 Task: Open Card Equestrian Review in Board Diversity and Inclusion Training and Education to Workspace E-commerce Solutions and add a team member Softage.2@softage.net, a label Purple, a checklist Skateboarding, an attachment from your google drive, a color Purple and finally, add a card description 'Conduct customer research for new customer feedback program' and a comment 'This task presents an opportunity to demonstrate our problem-solving skills, finding creative solutions to complex challenges.'. Add a start date 'Jan 02, 1900' with a due date 'Jan 09, 1900'
Action: Key pressed <Key.shift>SOFTAGE.<Key.shift>@<Key.backspace>2<Key.shift>@SOFTAGE.NET<Key.space>
Screenshot: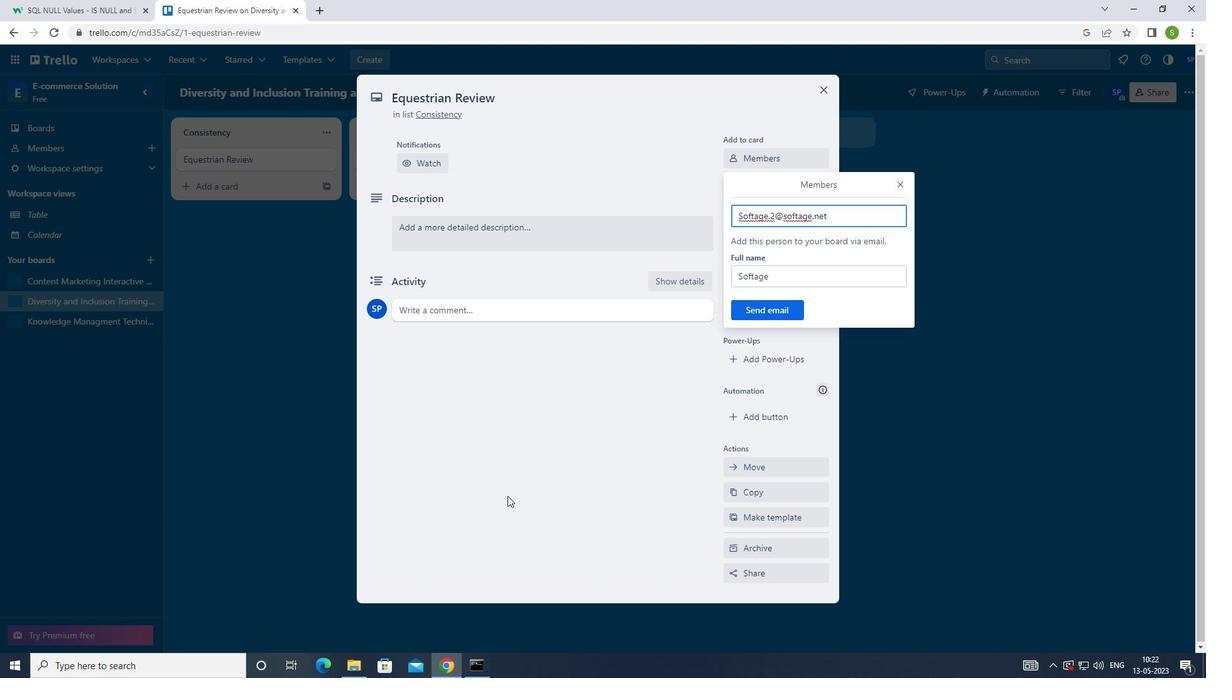 
Action: Mouse moved to (778, 314)
Screenshot: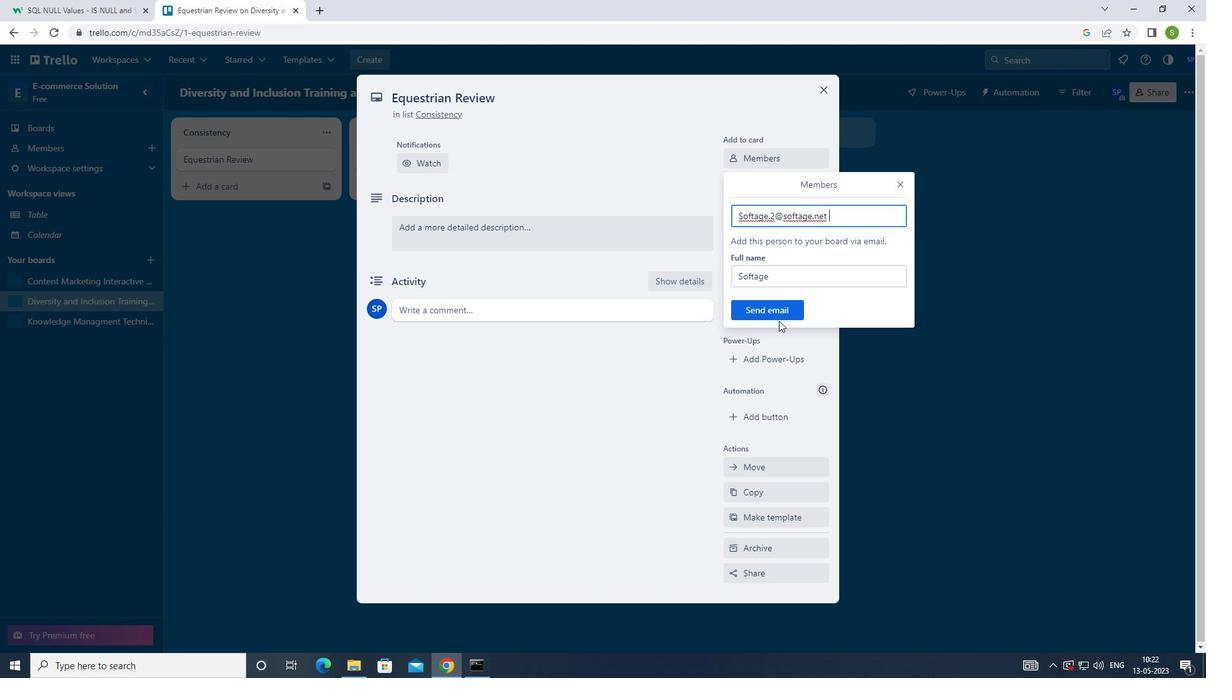 
Action: Mouse pressed left at (778, 314)
Screenshot: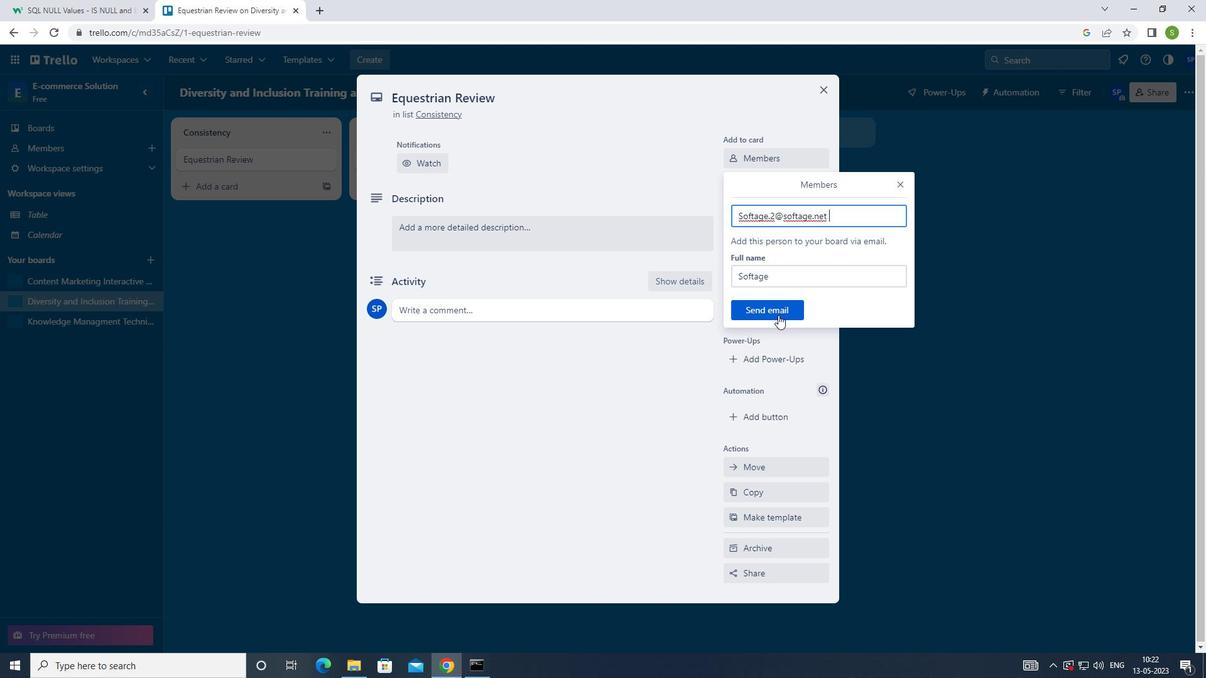 
Action: Mouse moved to (755, 223)
Screenshot: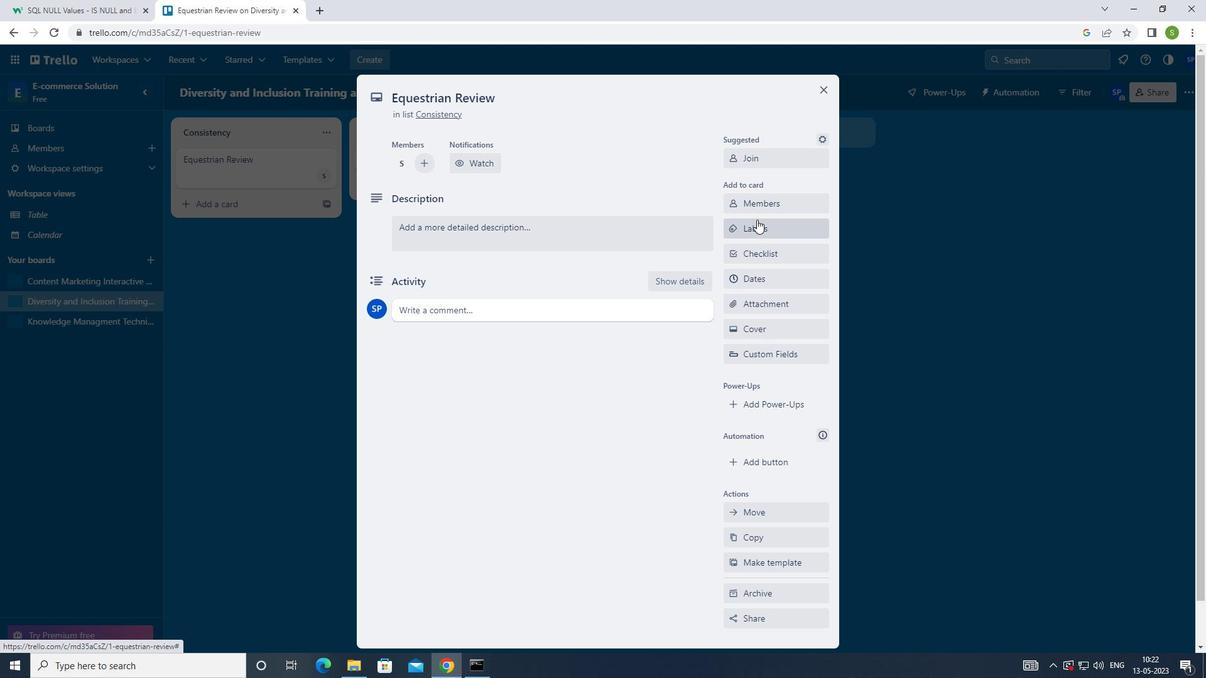 
Action: Mouse pressed left at (755, 223)
Screenshot: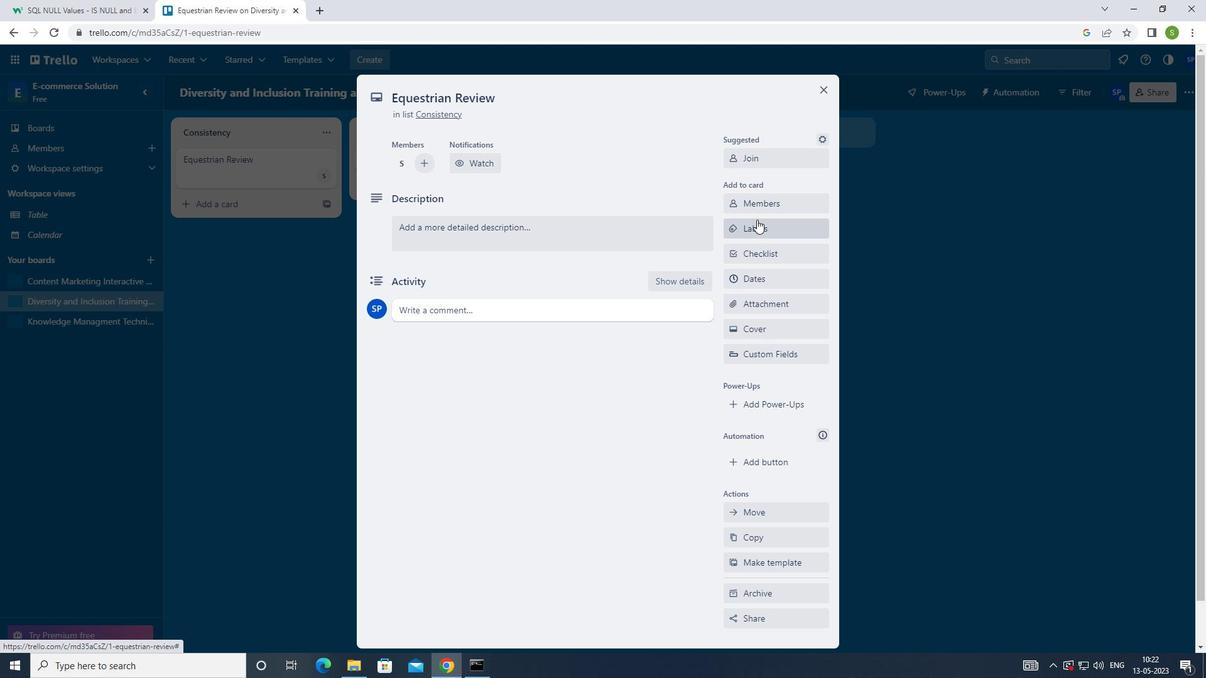 
Action: Mouse moved to (737, 423)
Screenshot: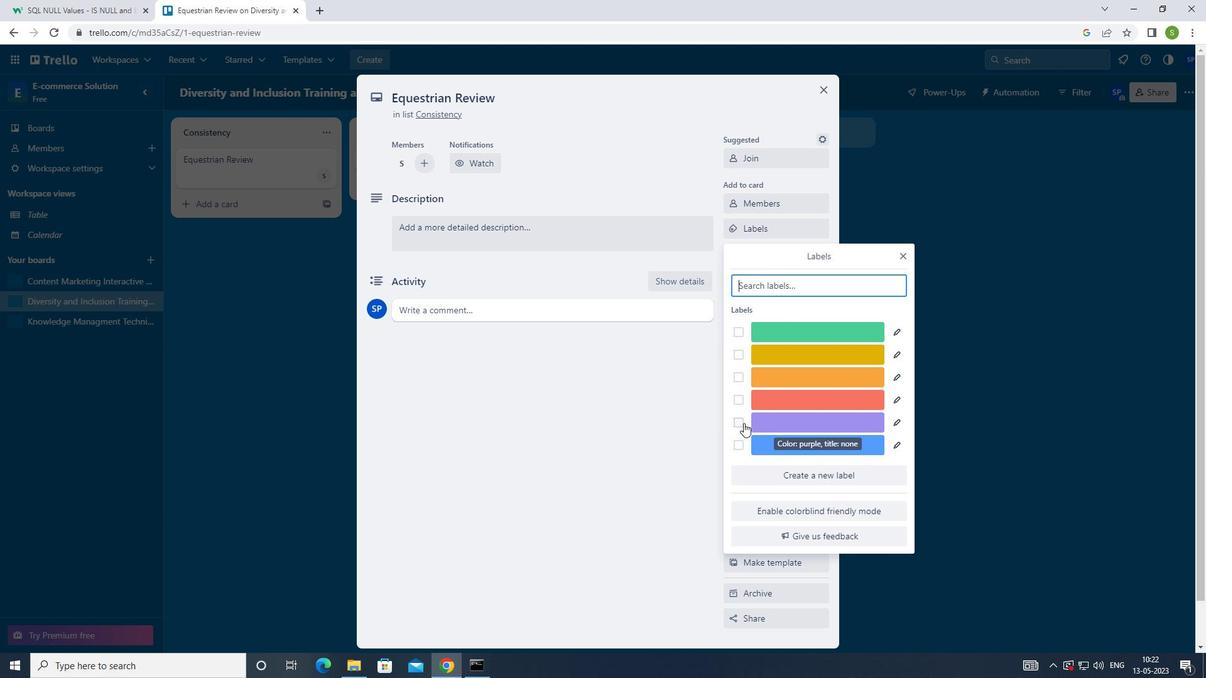 
Action: Mouse pressed left at (737, 423)
Screenshot: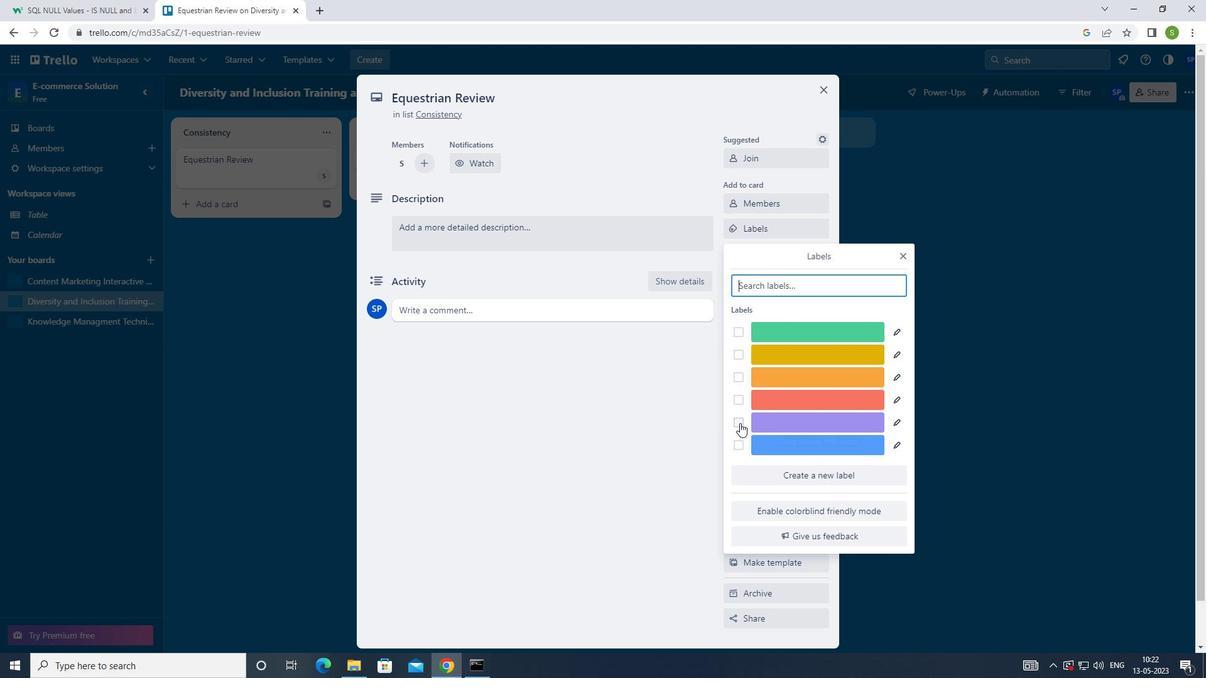 
Action: Mouse moved to (903, 253)
Screenshot: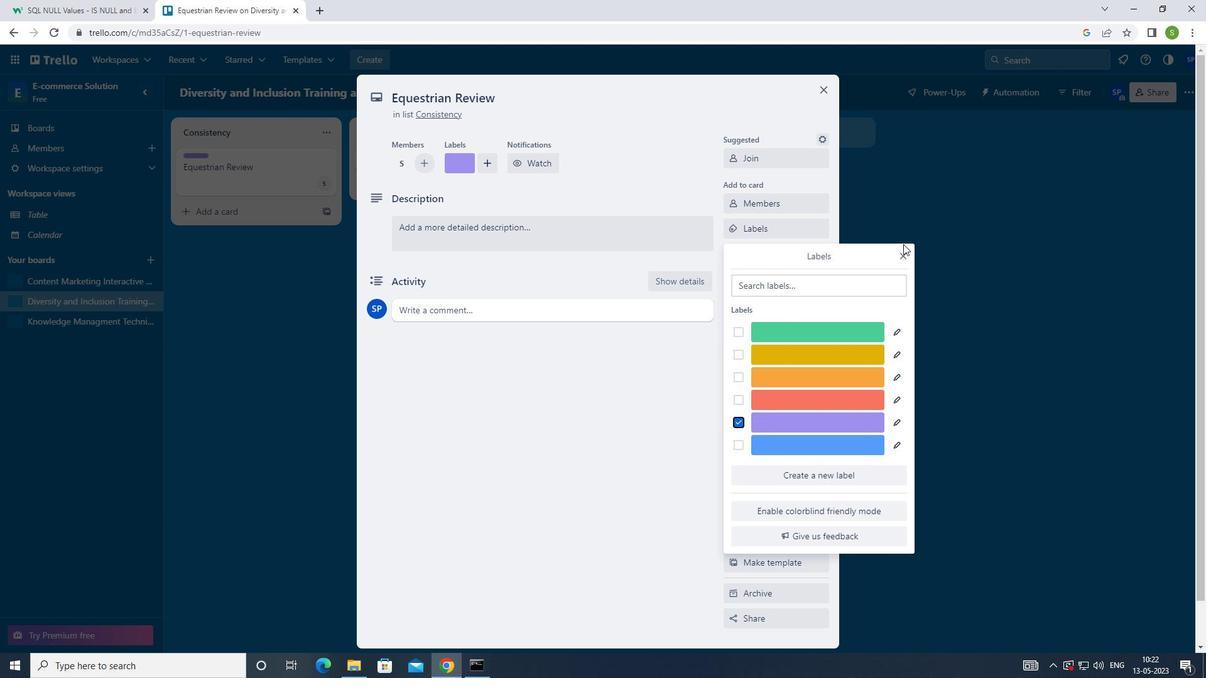 
Action: Mouse pressed left at (903, 253)
Screenshot: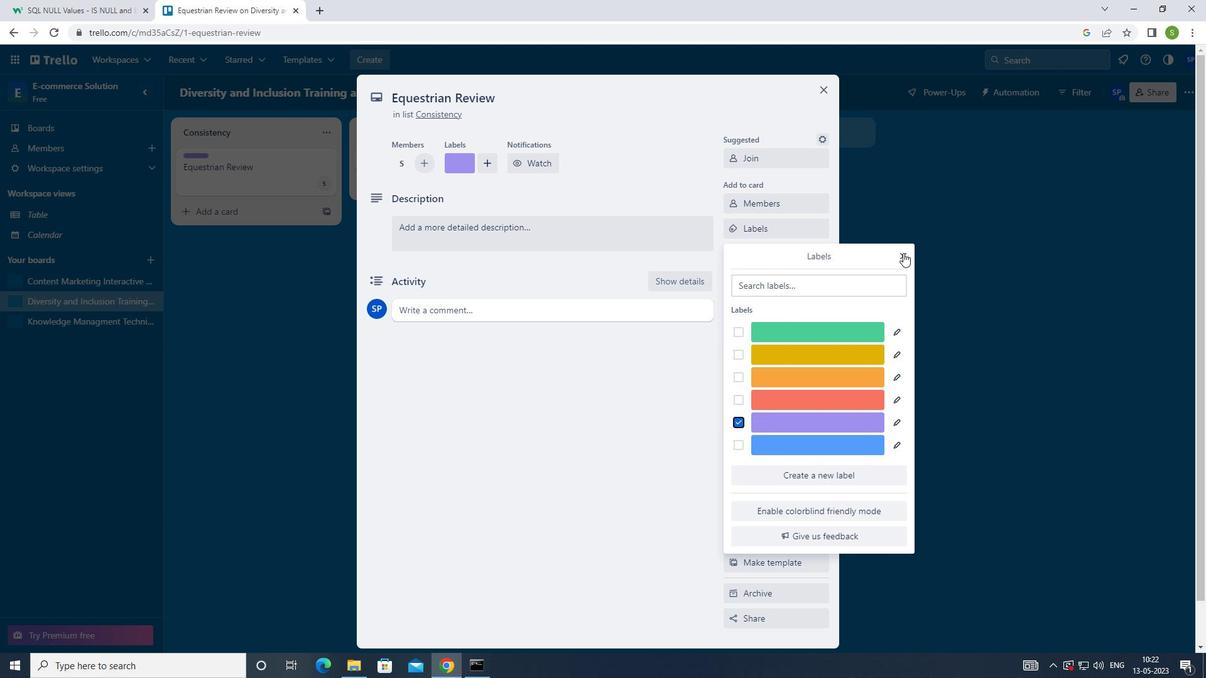
Action: Mouse moved to (787, 252)
Screenshot: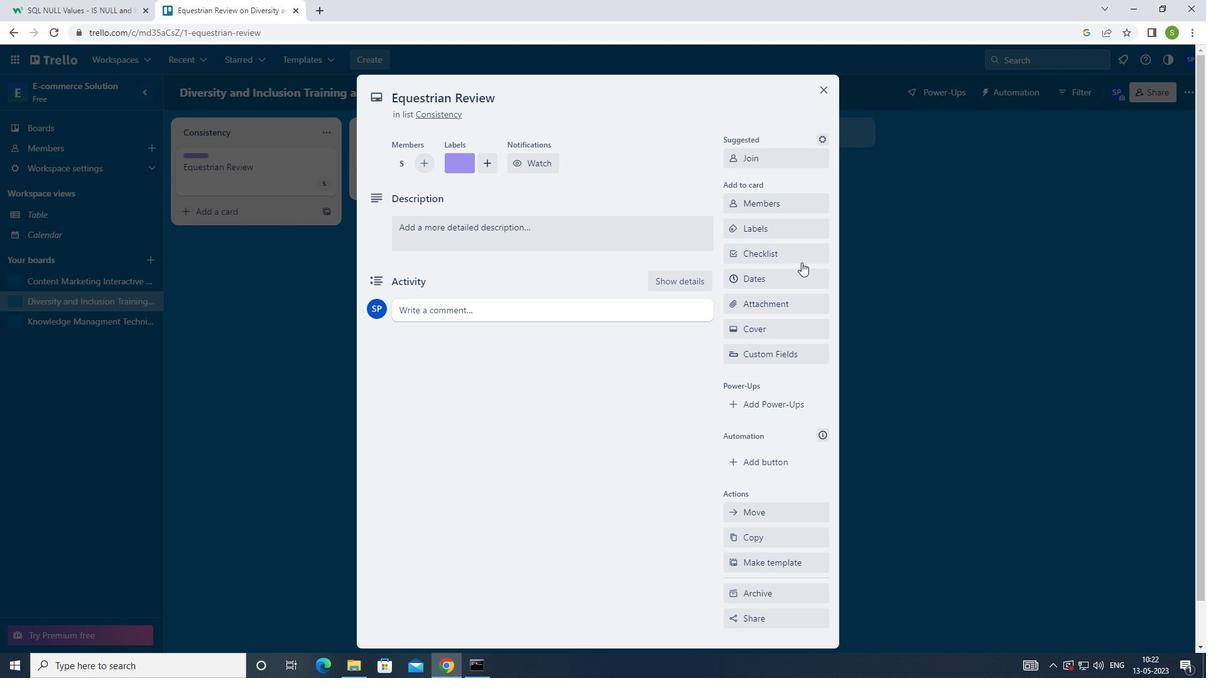 
Action: Mouse pressed left at (787, 252)
Screenshot: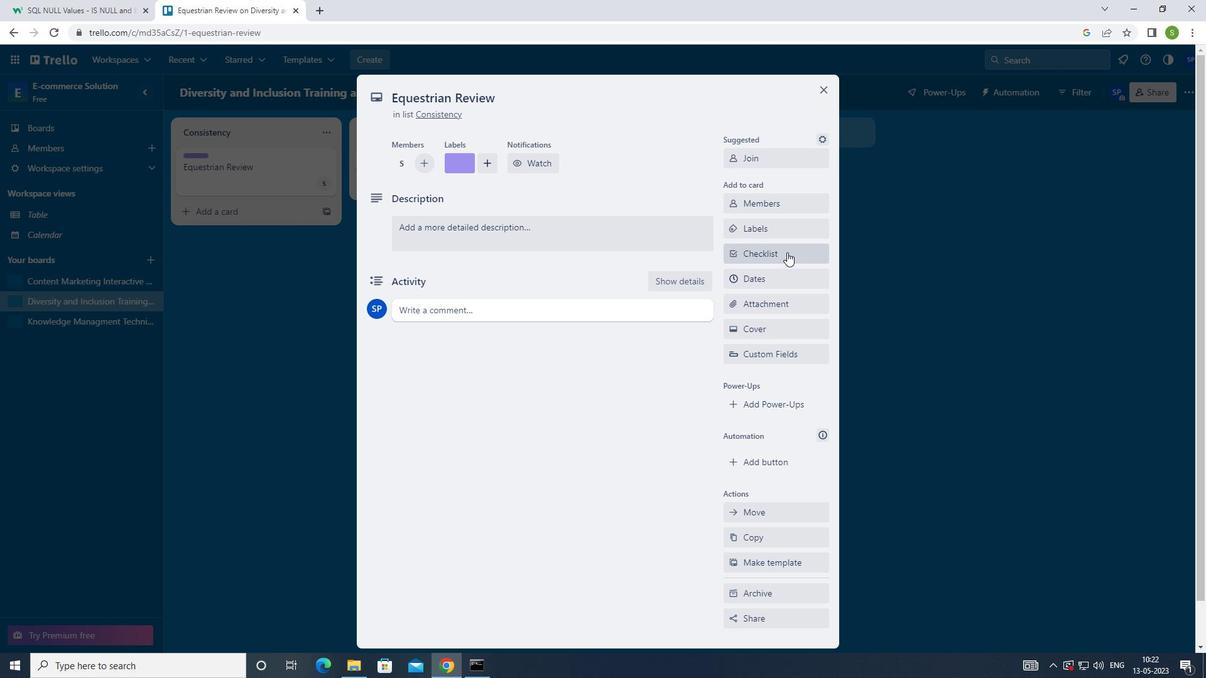 
Action: Mouse moved to (945, 260)
Screenshot: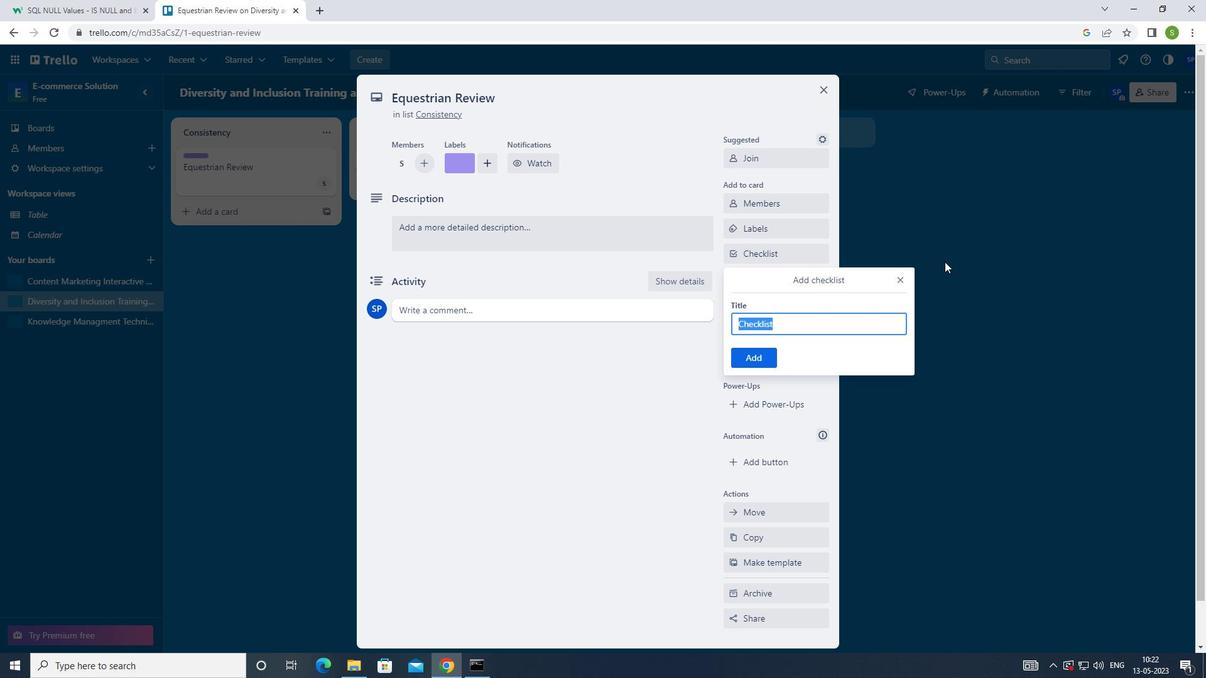 
Action: Key pressed <Key.shift>STA<Key.backspace><Key.backspace>KATEBOARDING
Screenshot: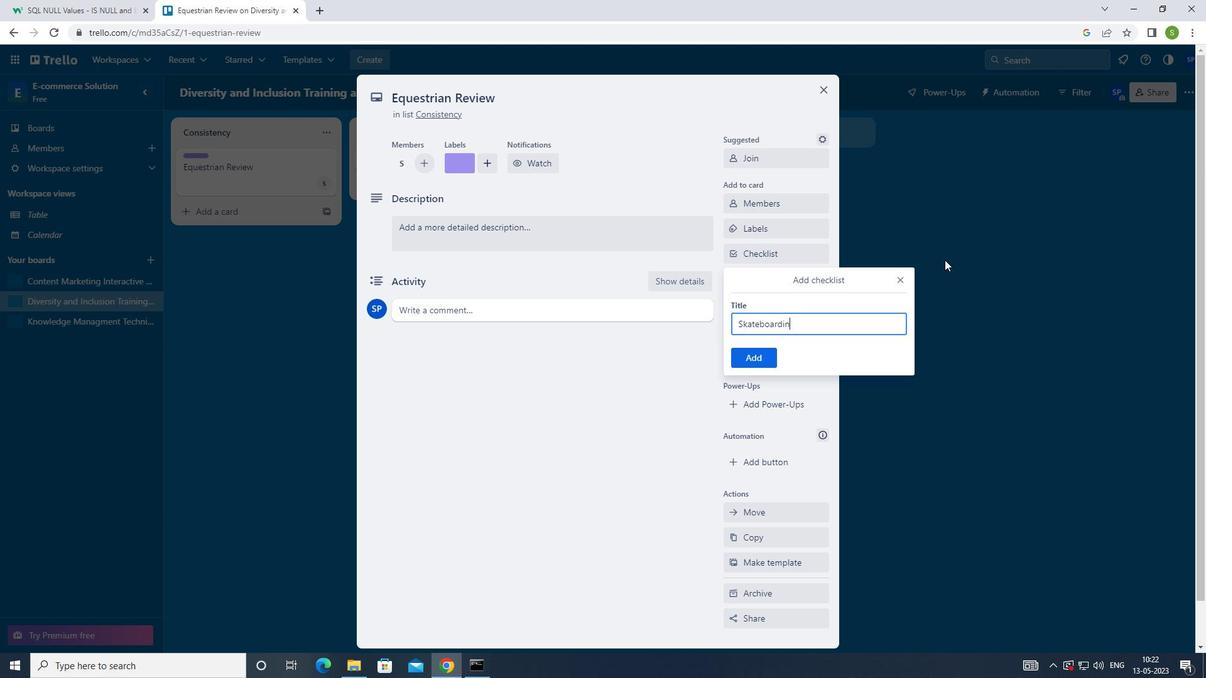 
Action: Mouse moved to (770, 363)
Screenshot: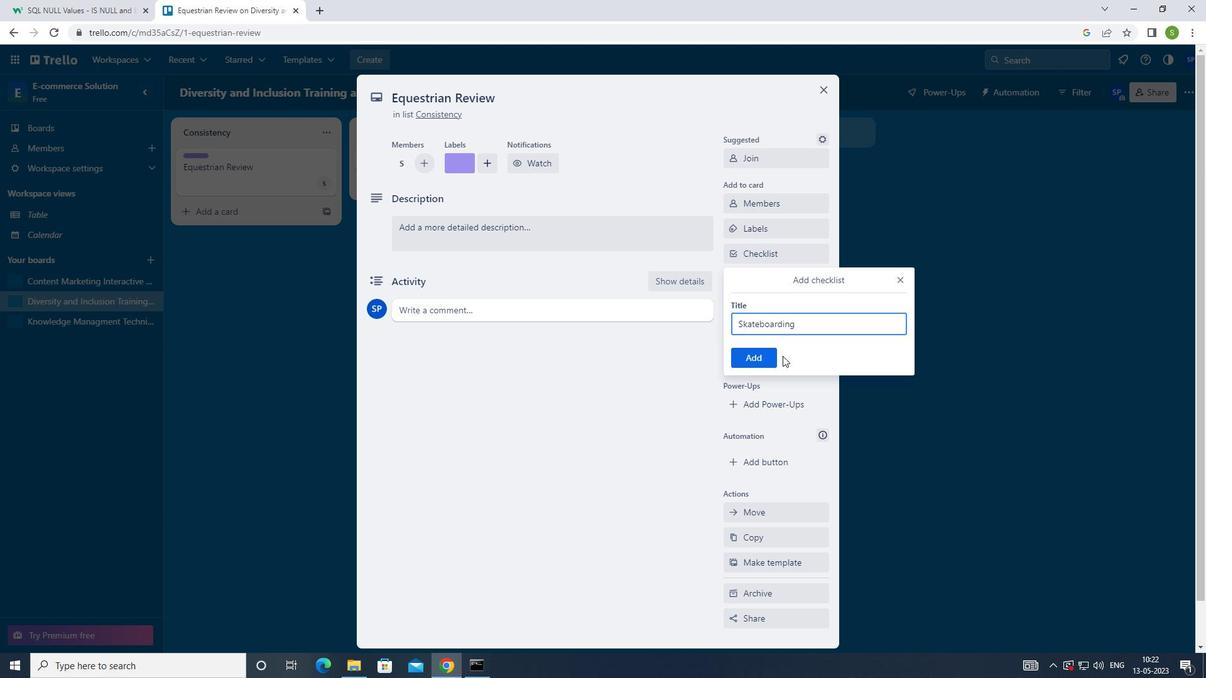 
Action: Mouse pressed left at (770, 363)
Screenshot: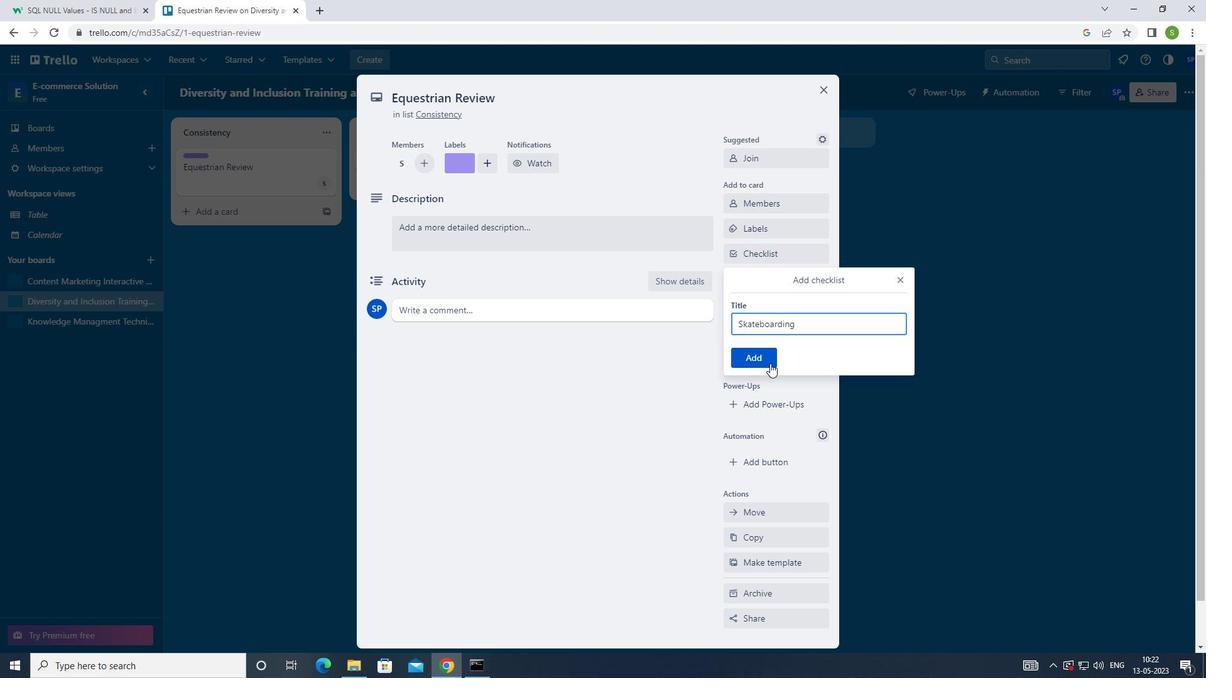 
Action: Mouse moved to (780, 305)
Screenshot: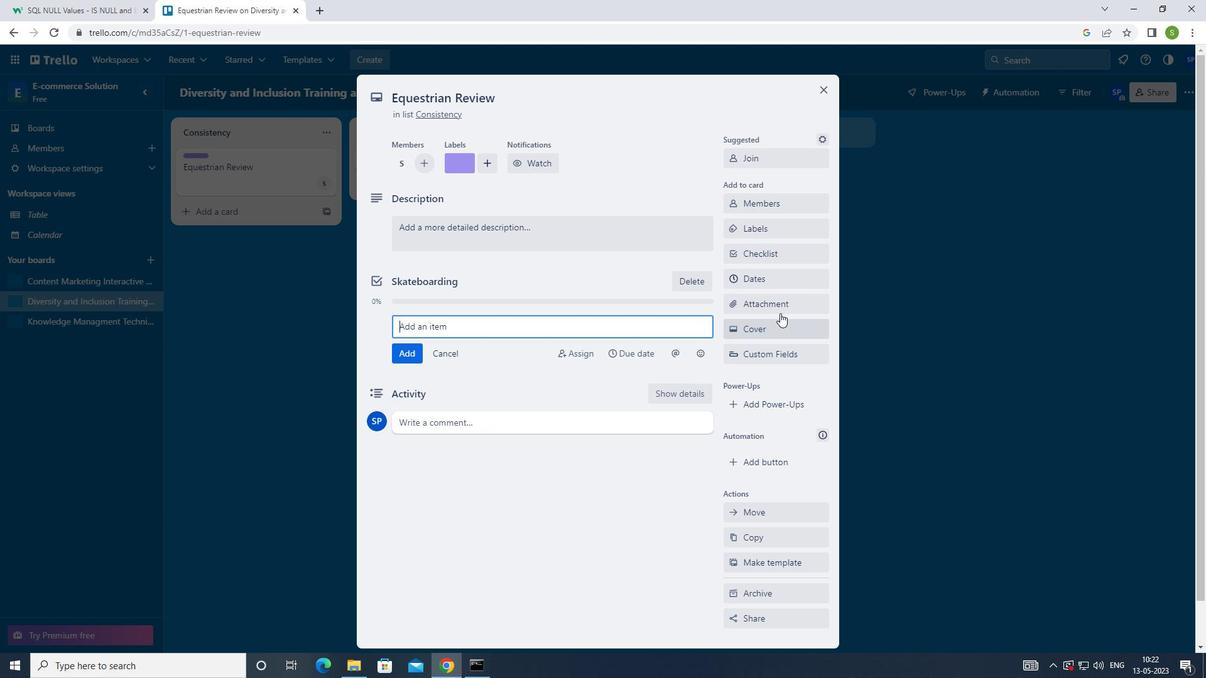 
Action: Mouse pressed left at (780, 305)
Screenshot: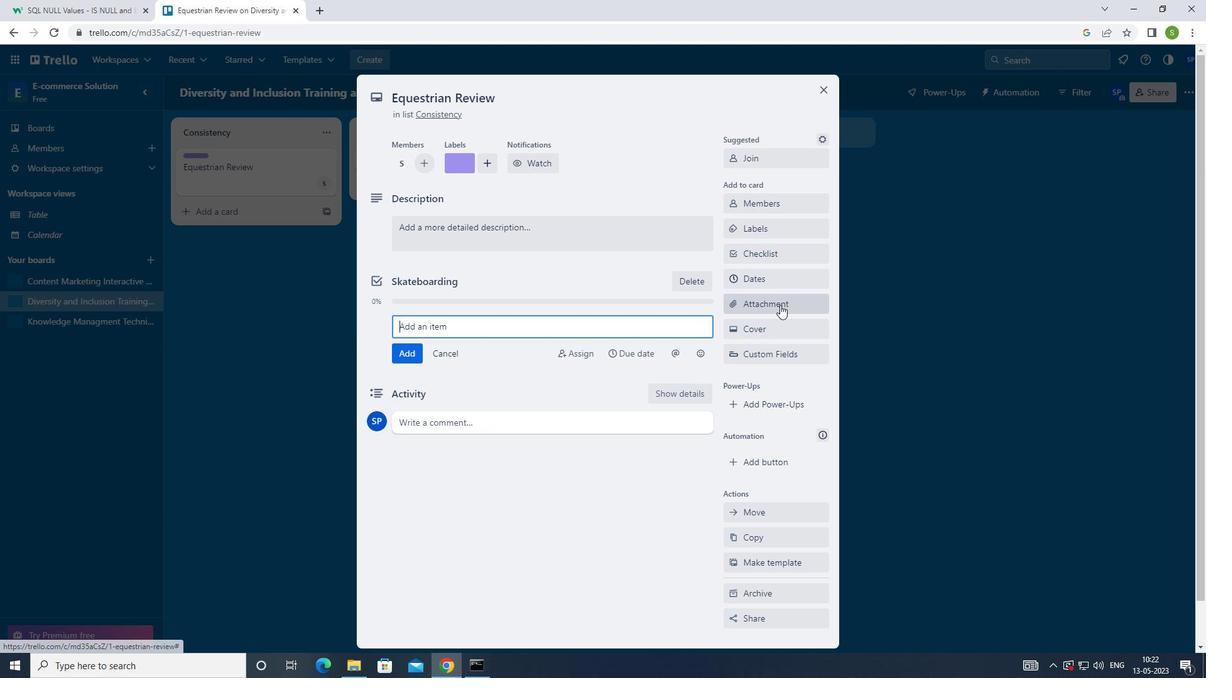 
Action: Mouse moved to (758, 400)
Screenshot: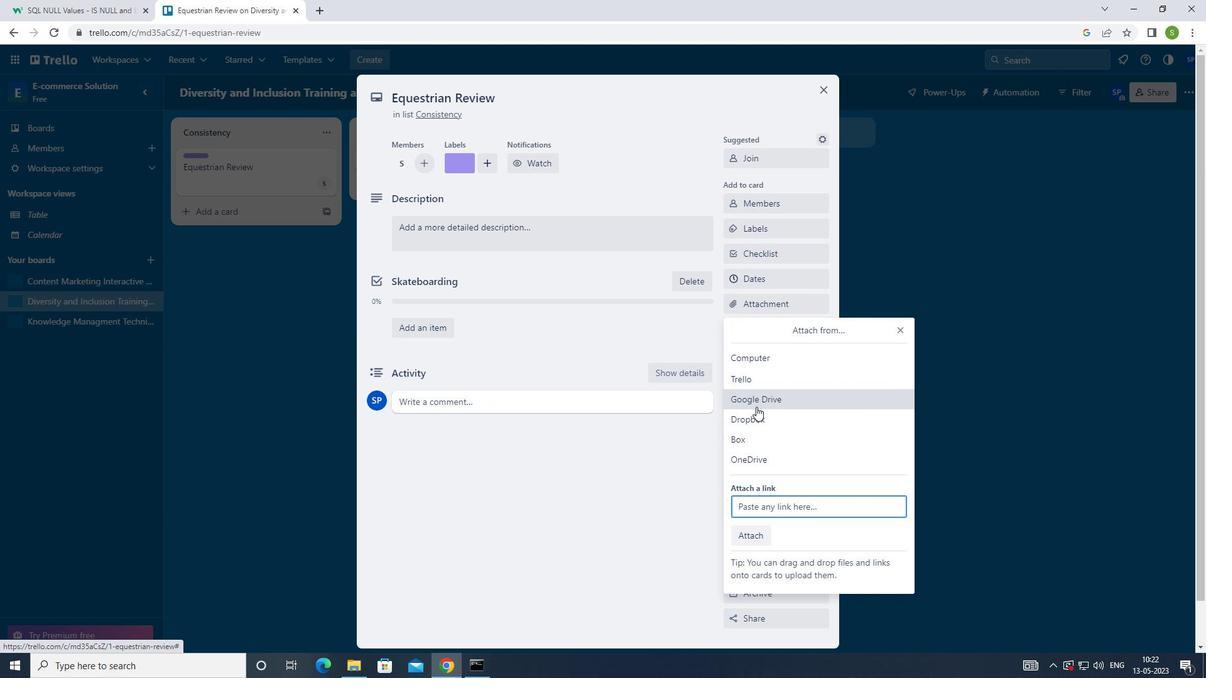 
Action: Mouse pressed left at (758, 400)
Screenshot: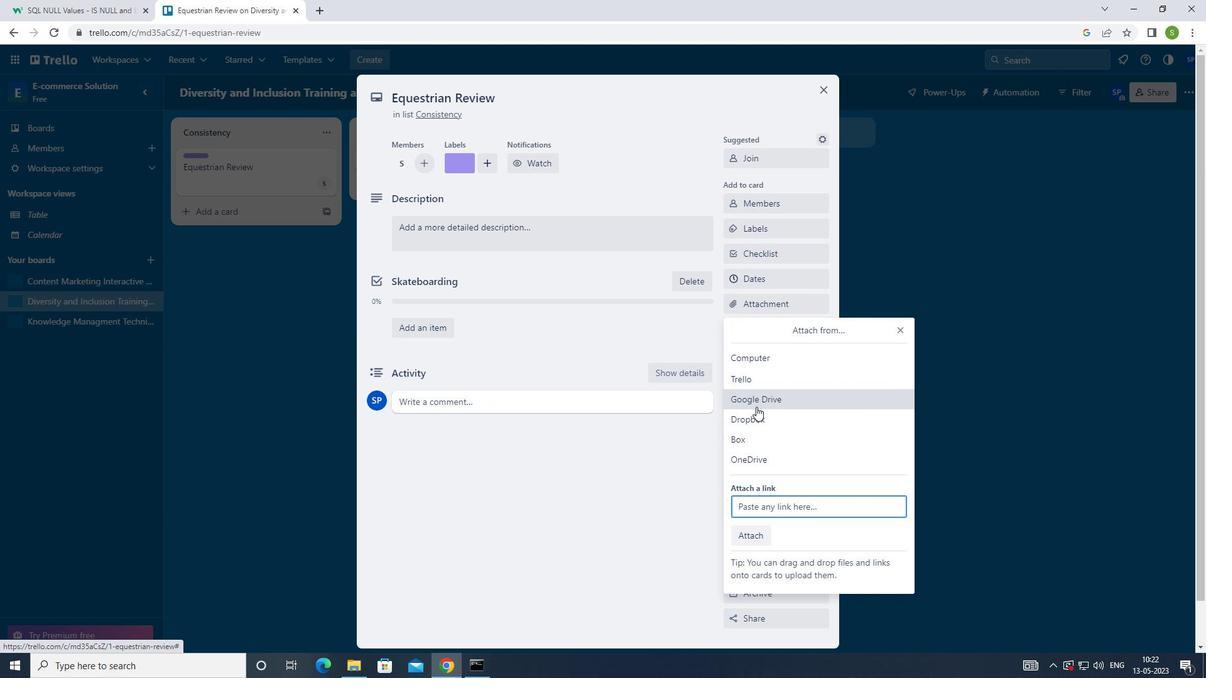 
Action: Mouse moved to (365, 299)
Screenshot: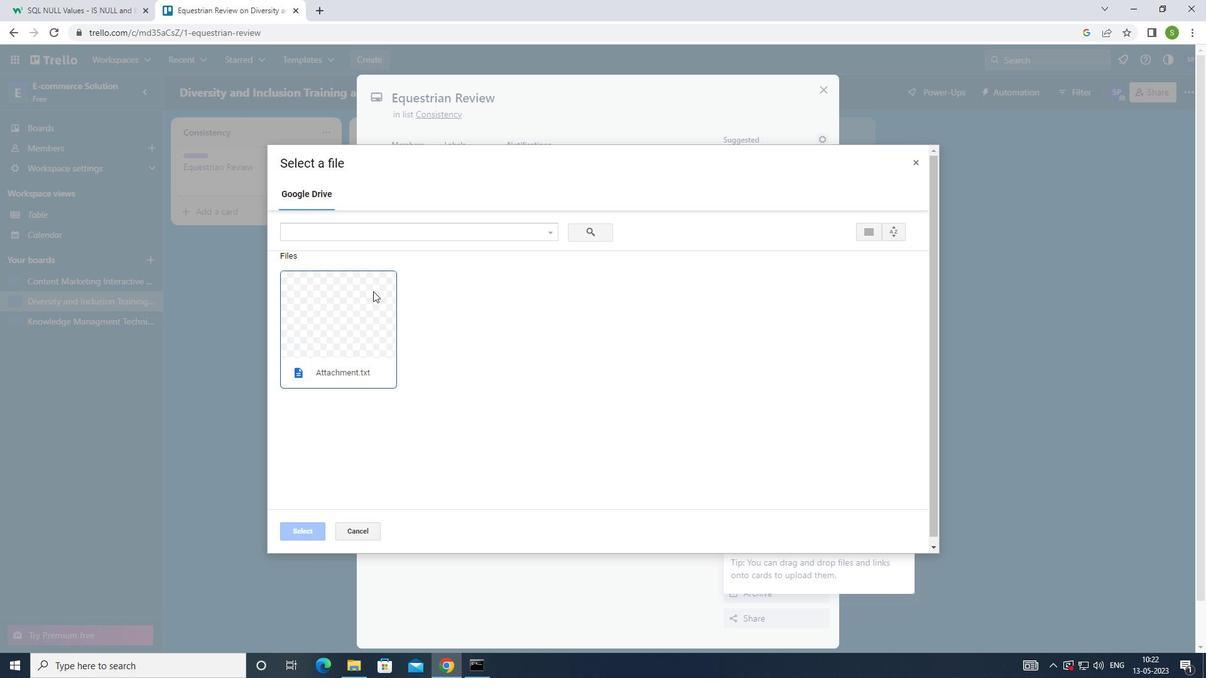 
Action: Mouse pressed left at (365, 299)
Screenshot: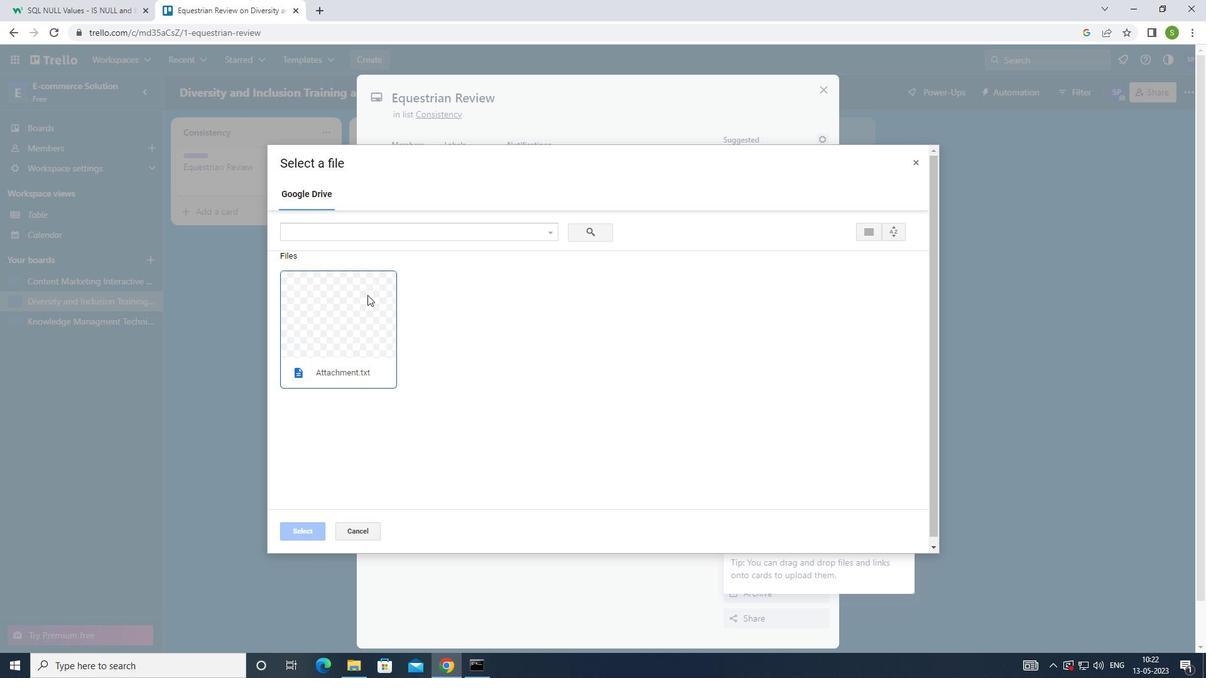 
Action: Mouse moved to (306, 532)
Screenshot: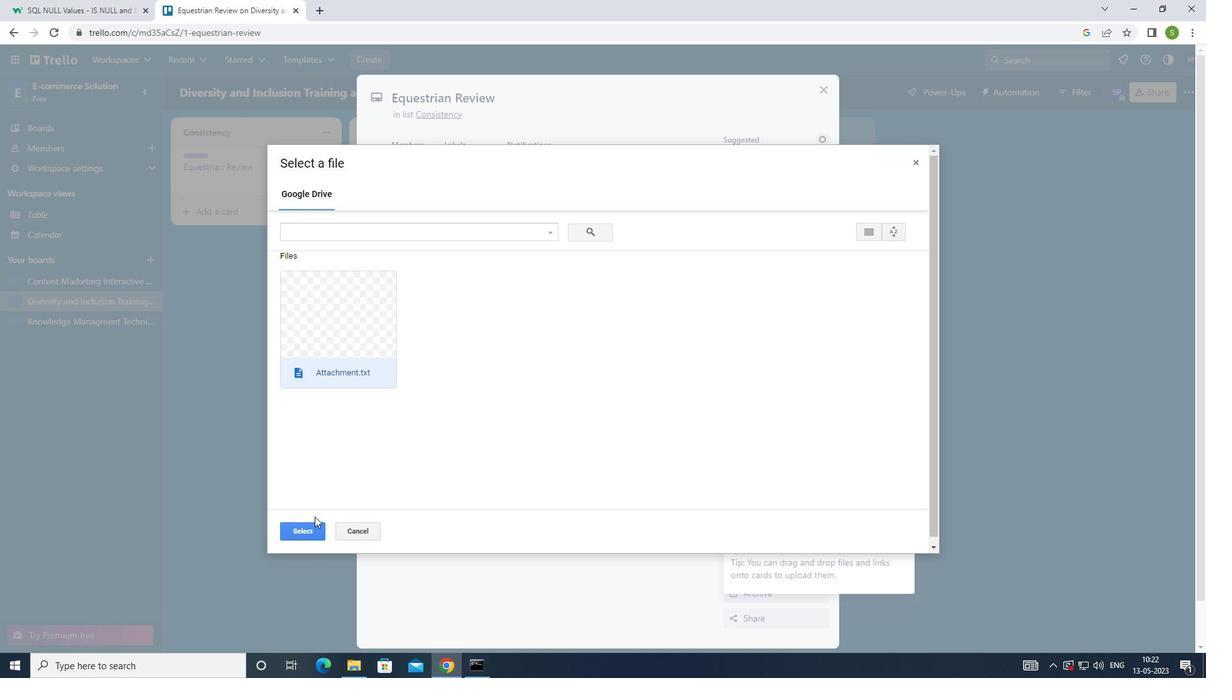 
Action: Mouse pressed left at (306, 532)
Screenshot: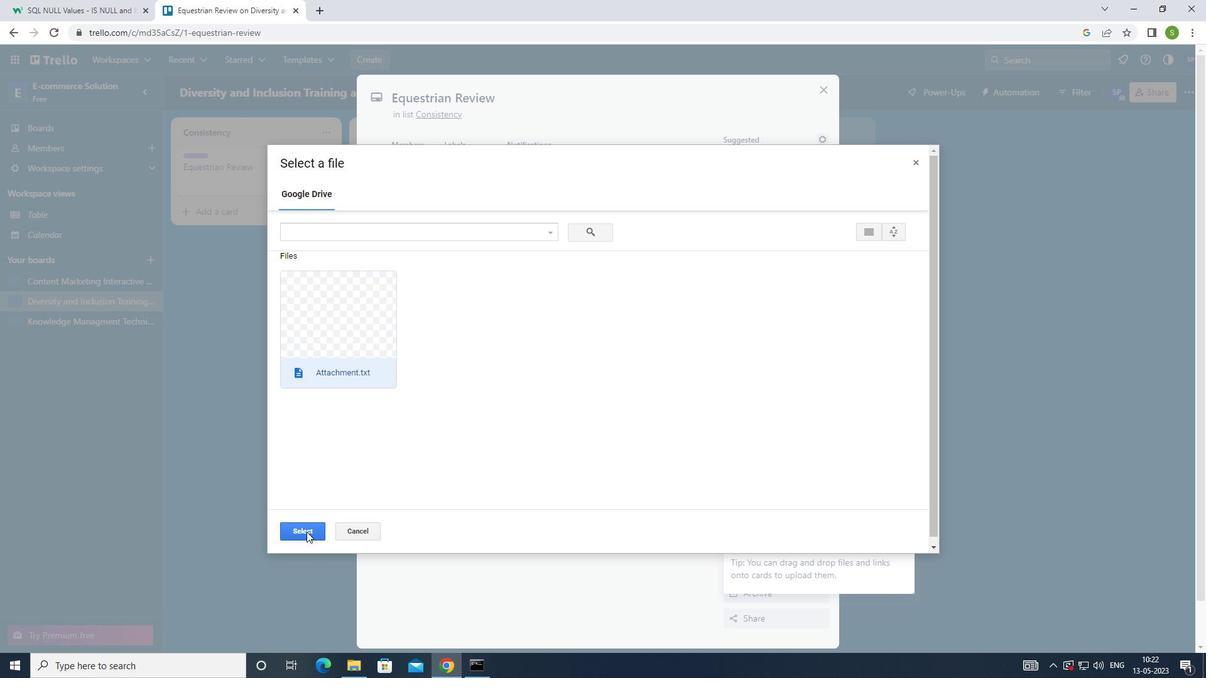 
Action: Mouse moved to (782, 324)
Screenshot: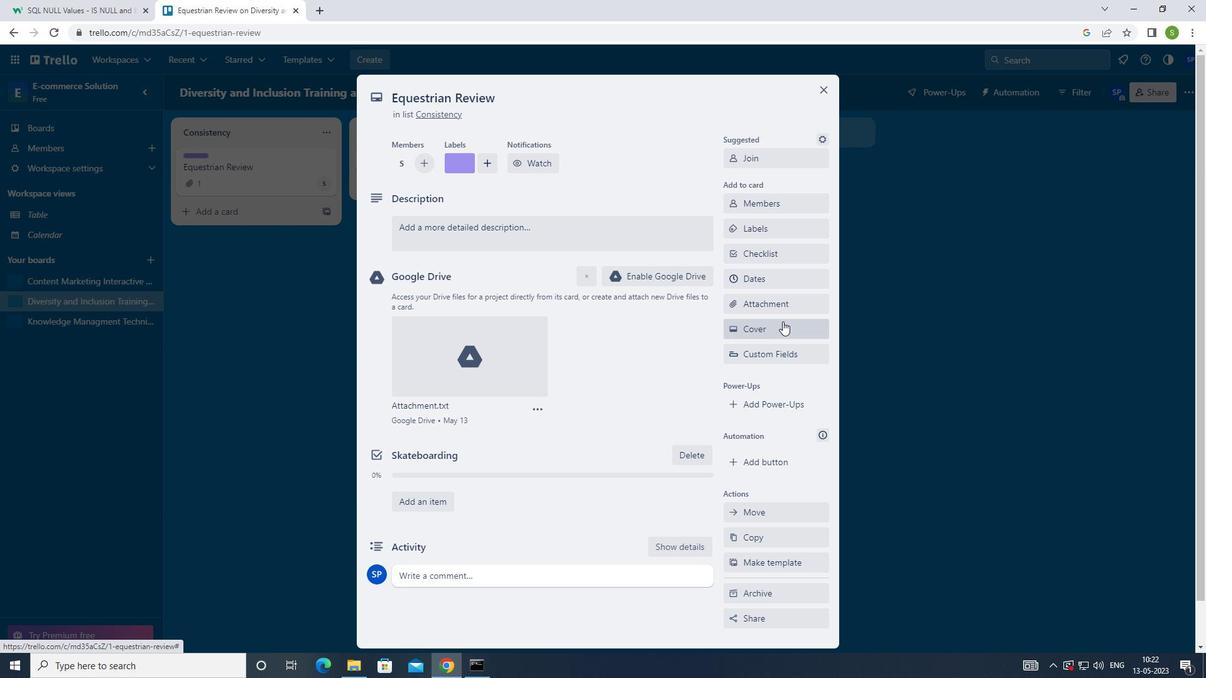 
Action: Mouse pressed left at (782, 324)
Screenshot: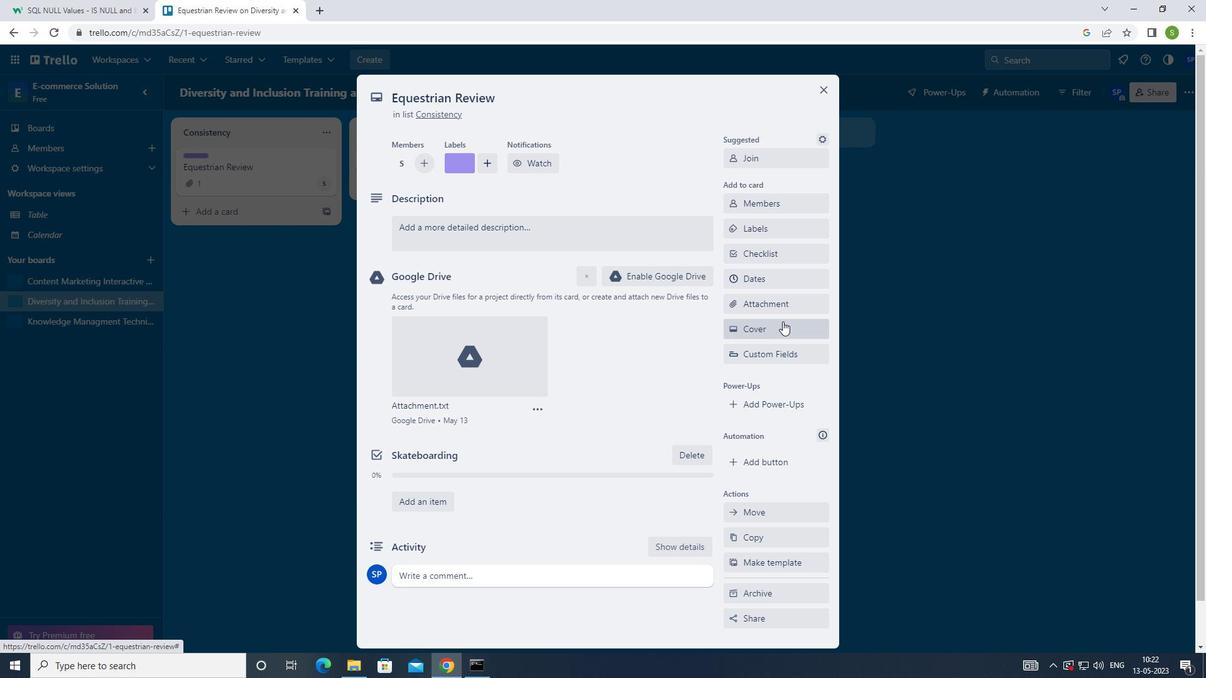 
Action: Mouse moved to (887, 395)
Screenshot: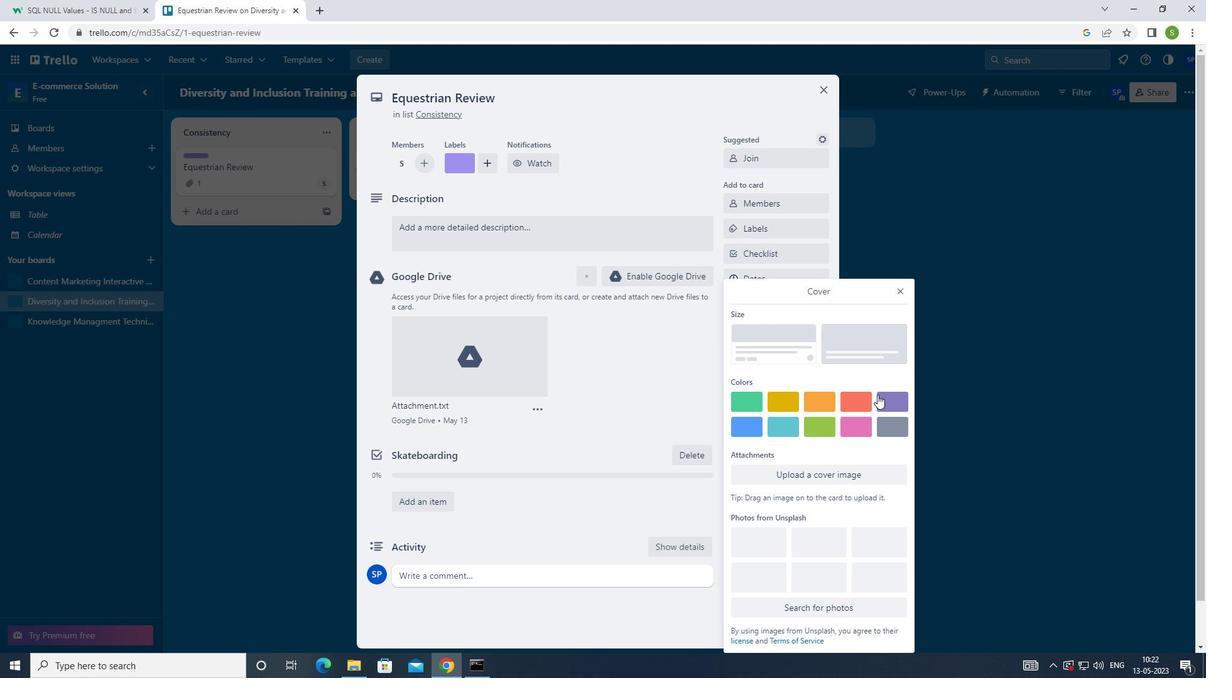 
Action: Mouse pressed left at (887, 395)
Screenshot: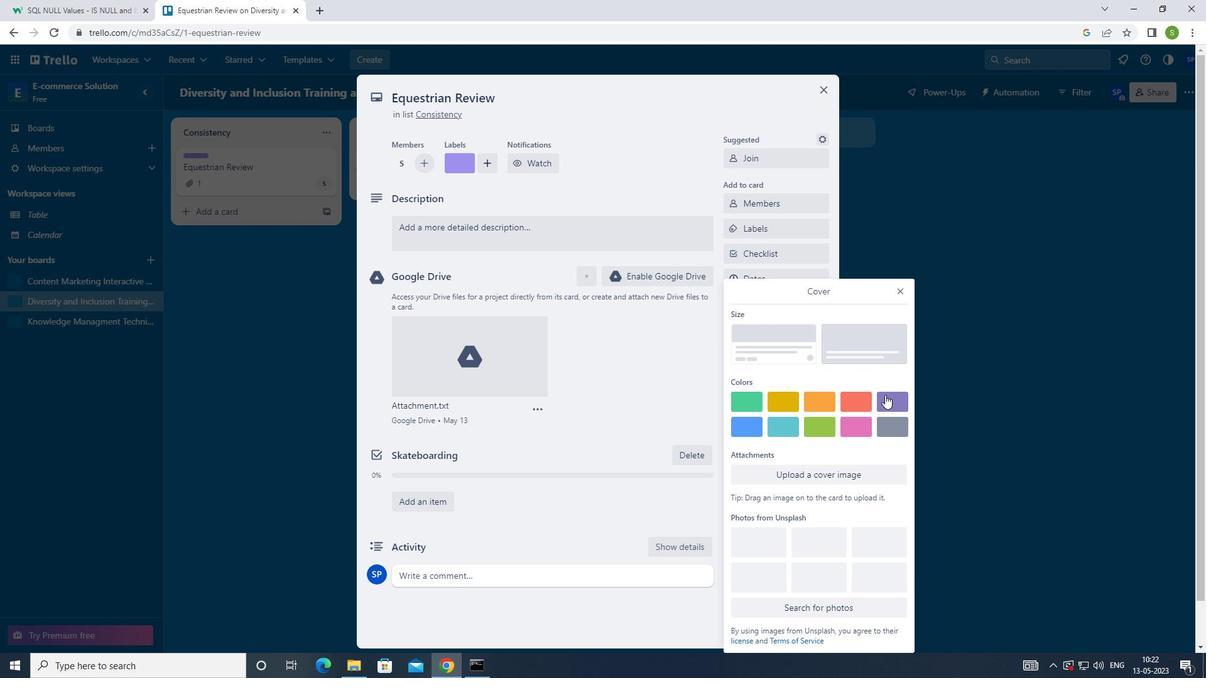 
Action: Mouse moved to (901, 263)
Screenshot: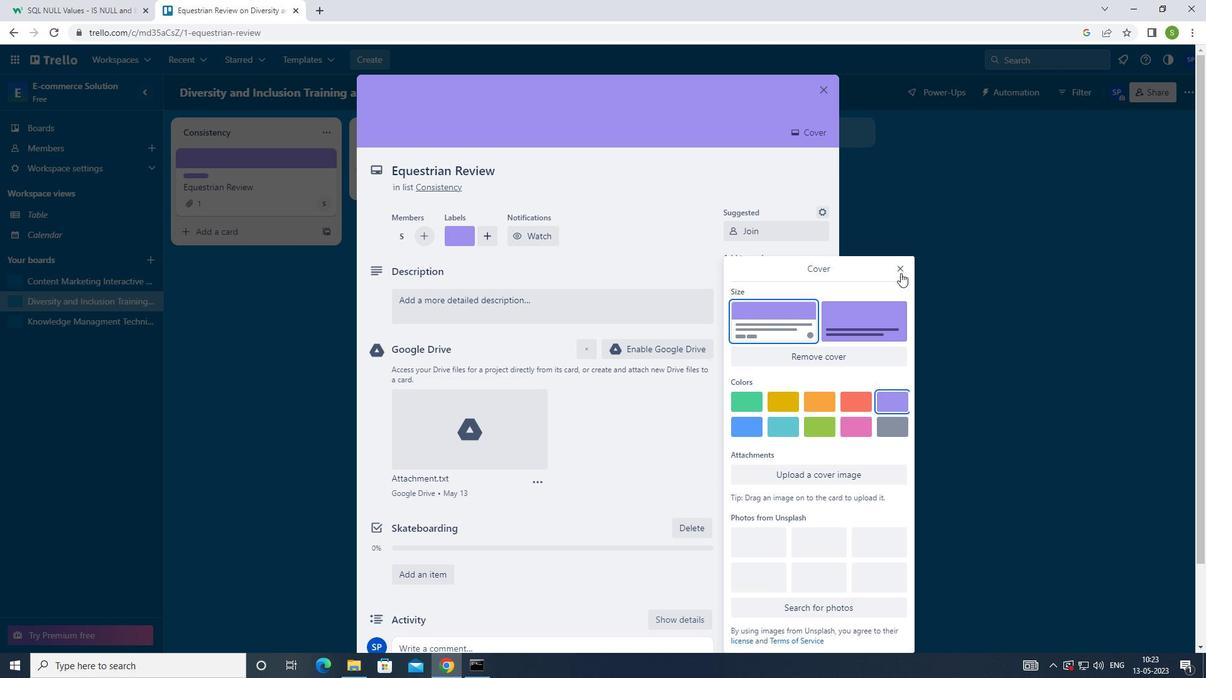 
Action: Mouse pressed left at (901, 263)
Screenshot: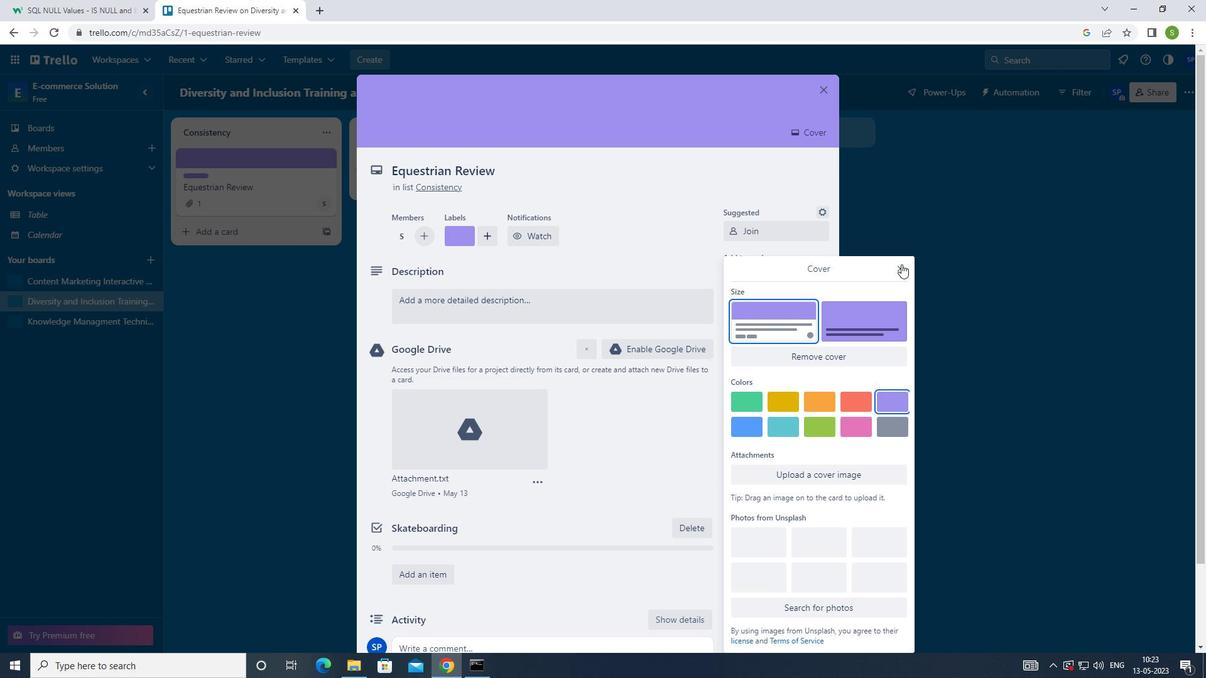 
Action: Mouse moved to (532, 307)
Screenshot: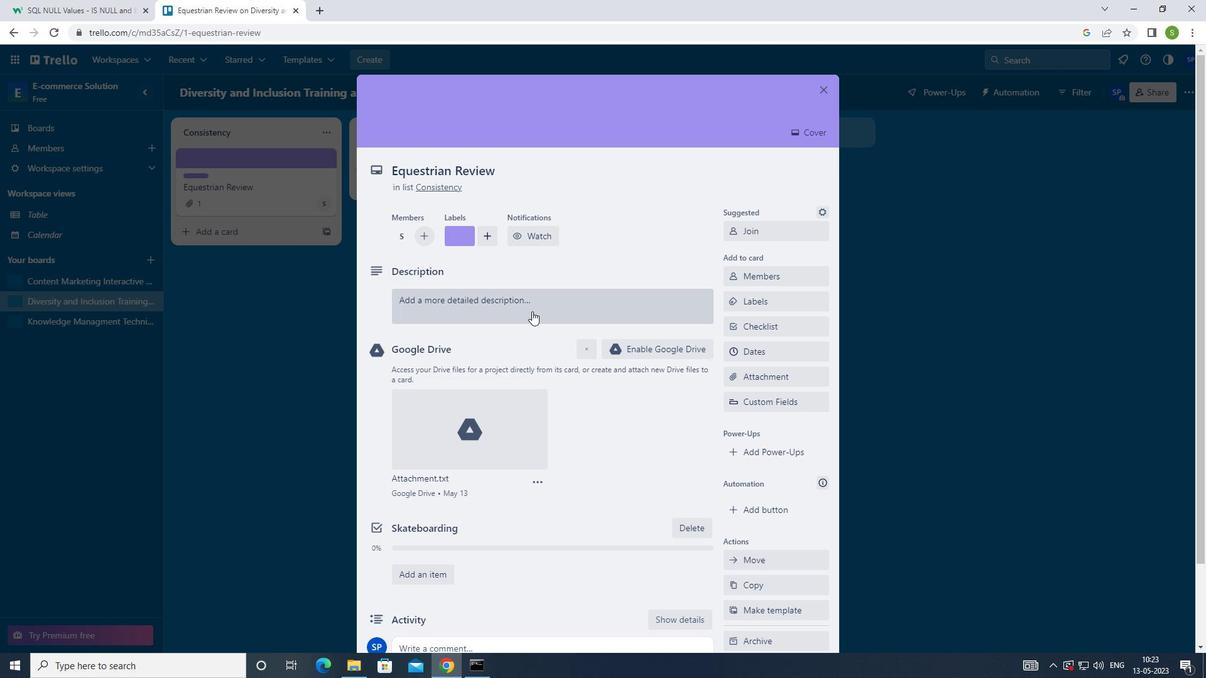
Action: Mouse pressed left at (532, 307)
Screenshot: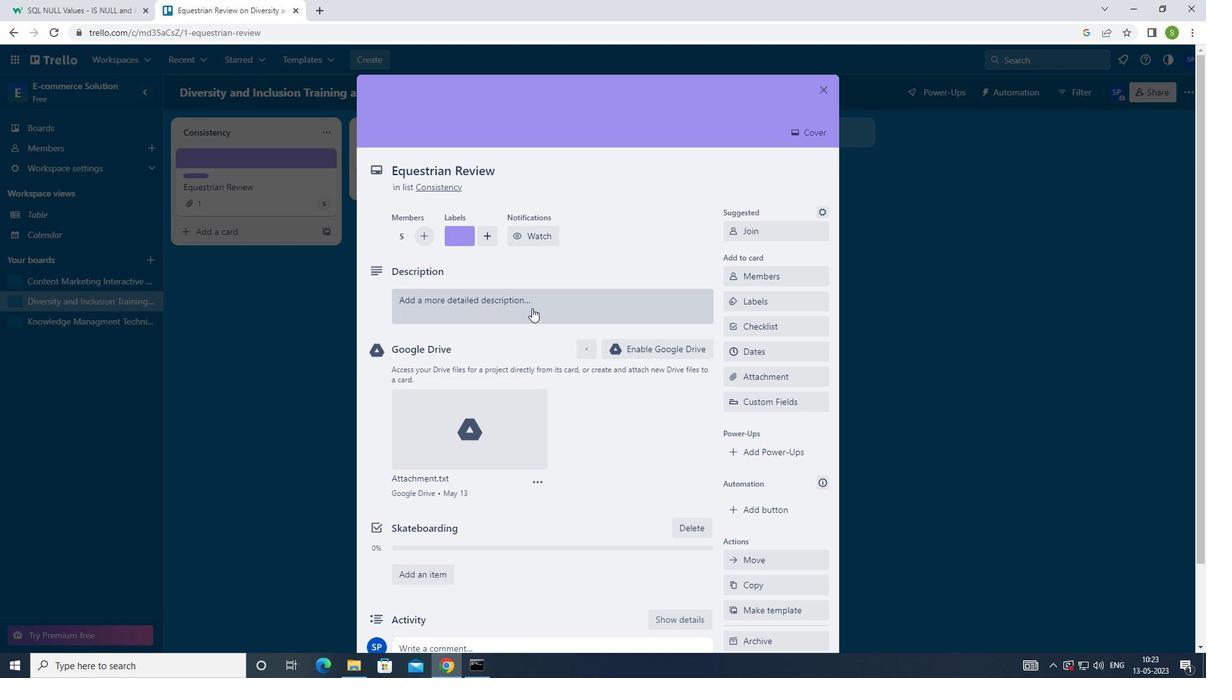 
Action: Mouse moved to (632, 271)
Screenshot: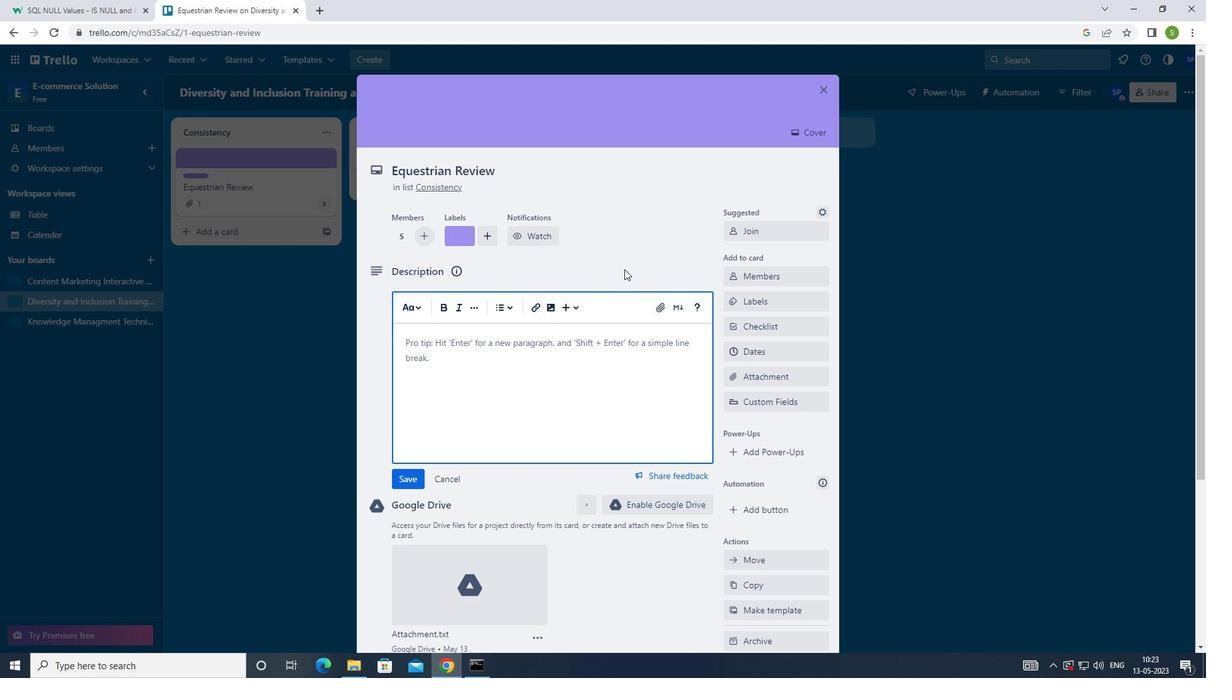 
Action: Key pressed <Key.shift><Key.shift><Key.shift><Key.shift><Key.shift><Key.shift><Key.shift><Key.shift><Key.shift><Key.shift><Key.shift><Key.shift><Key.shift>CONDUCT<Key.space>A<Key.backspace>CUSTOMER<Key.space>RESEARCH<Key.space>FOR<Key.space>NEW<Key.space>CCUSTOMER<Key.space>FEEDBACK<Key.space>PROGE<Key.backspace>RAM<Key.left><Key.left><Key.left><Key.left><Key.left><Key.left><Key.left><Key.left><Key.left><Key.left><Key.left><Key.left><Key.left><Key.left><Key.left><Key.left><Key.left><Key.left><Key.left><Key.left><Key.left><Key.left><Key.left><Key.left><Key.left><Key.backspace>
Screenshot: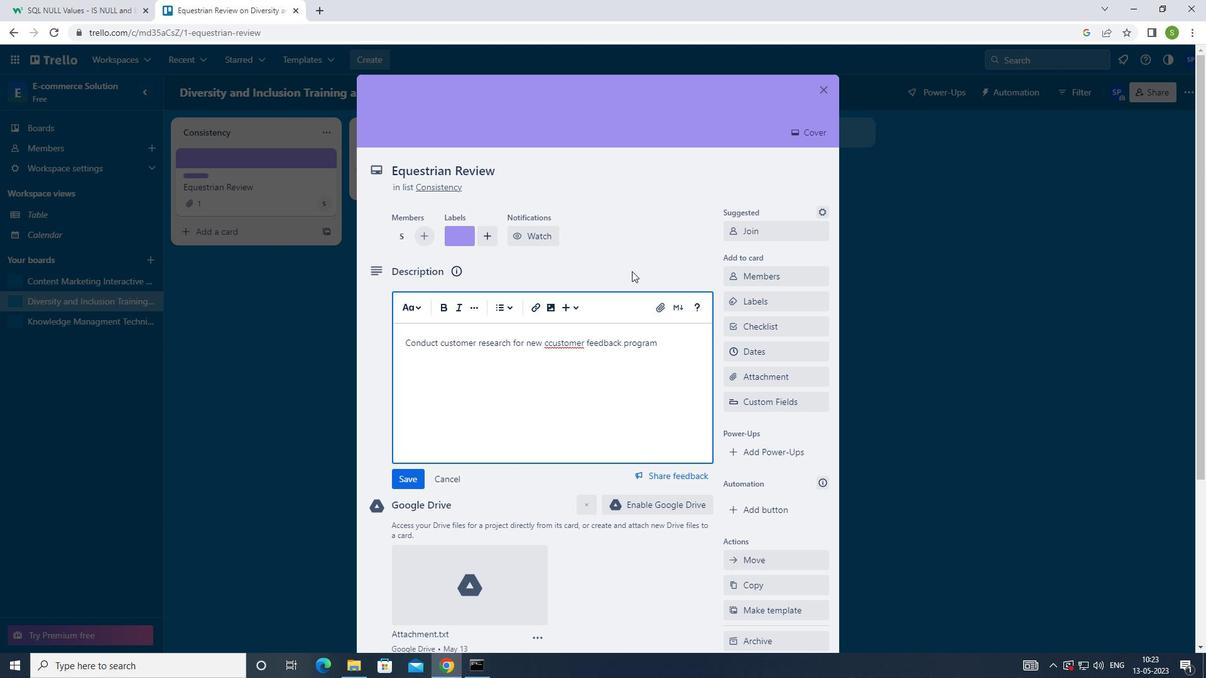 
Action: Mouse moved to (406, 482)
Screenshot: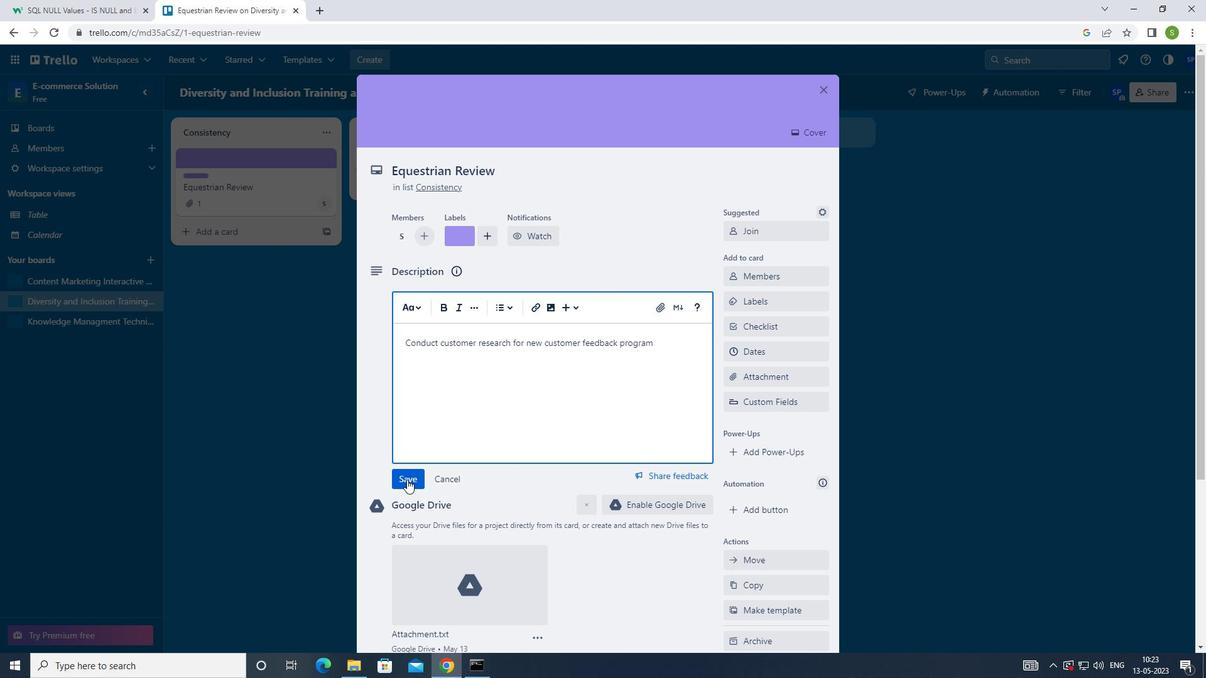 
Action: Mouse pressed left at (406, 482)
Screenshot: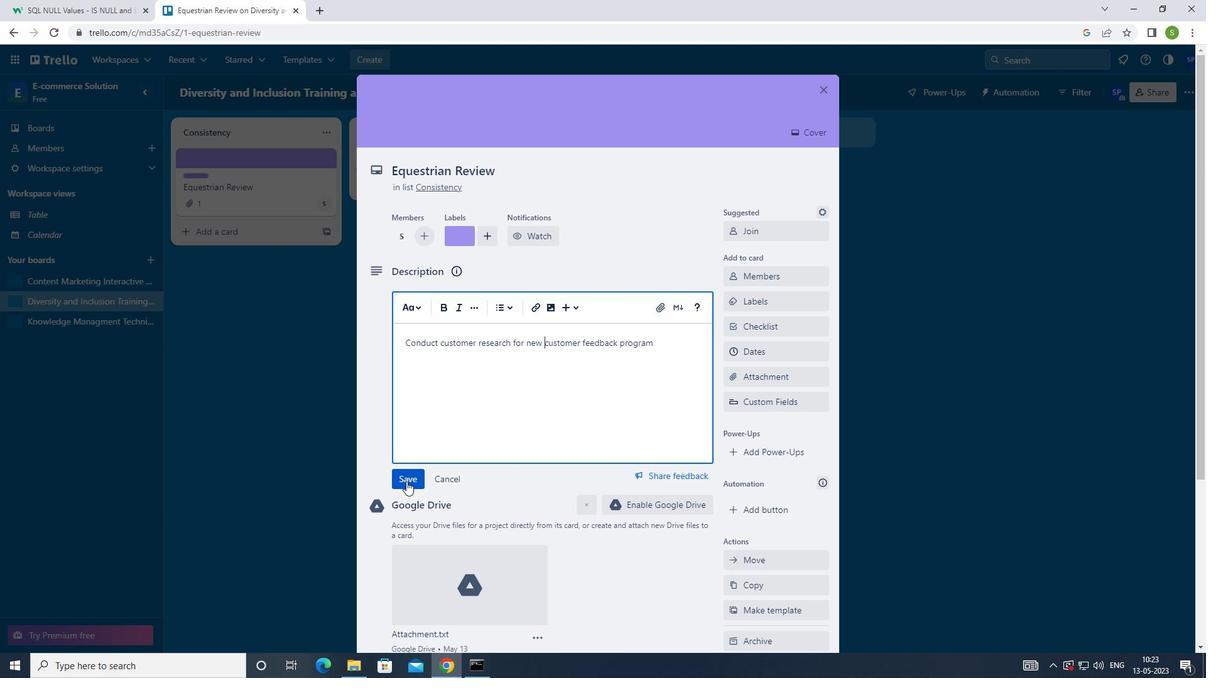 
Action: Mouse moved to (516, 455)
Screenshot: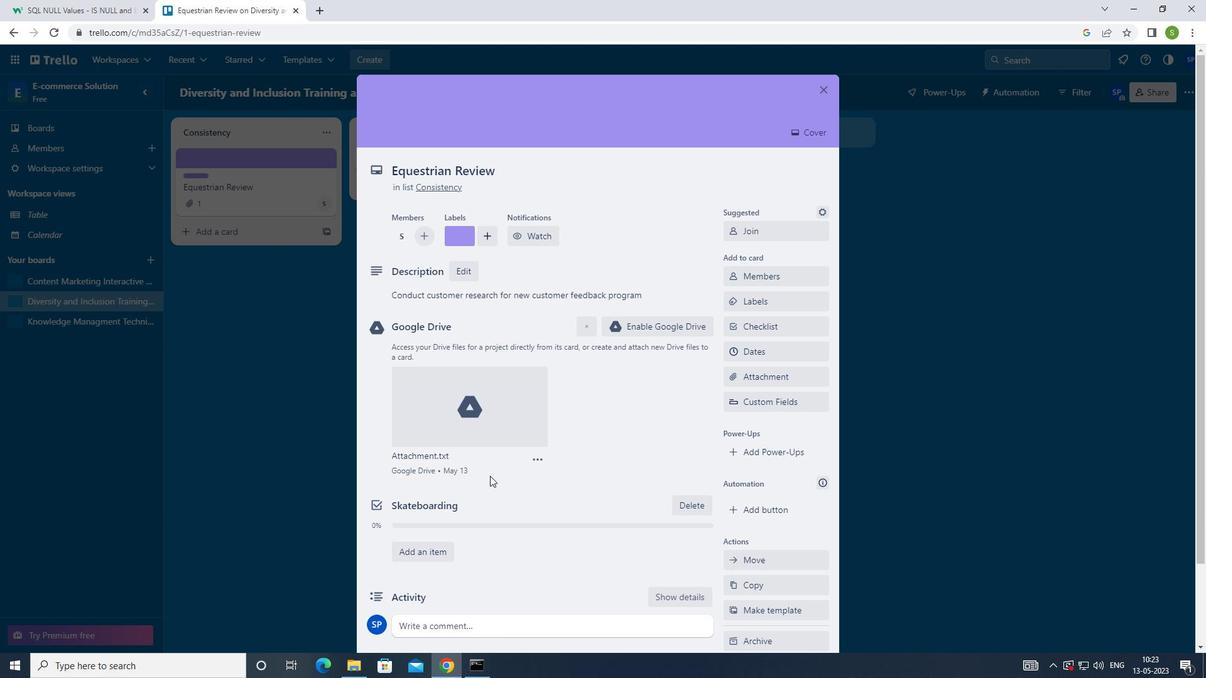 
Action: Mouse scrolled (516, 454) with delta (0, 0)
Screenshot: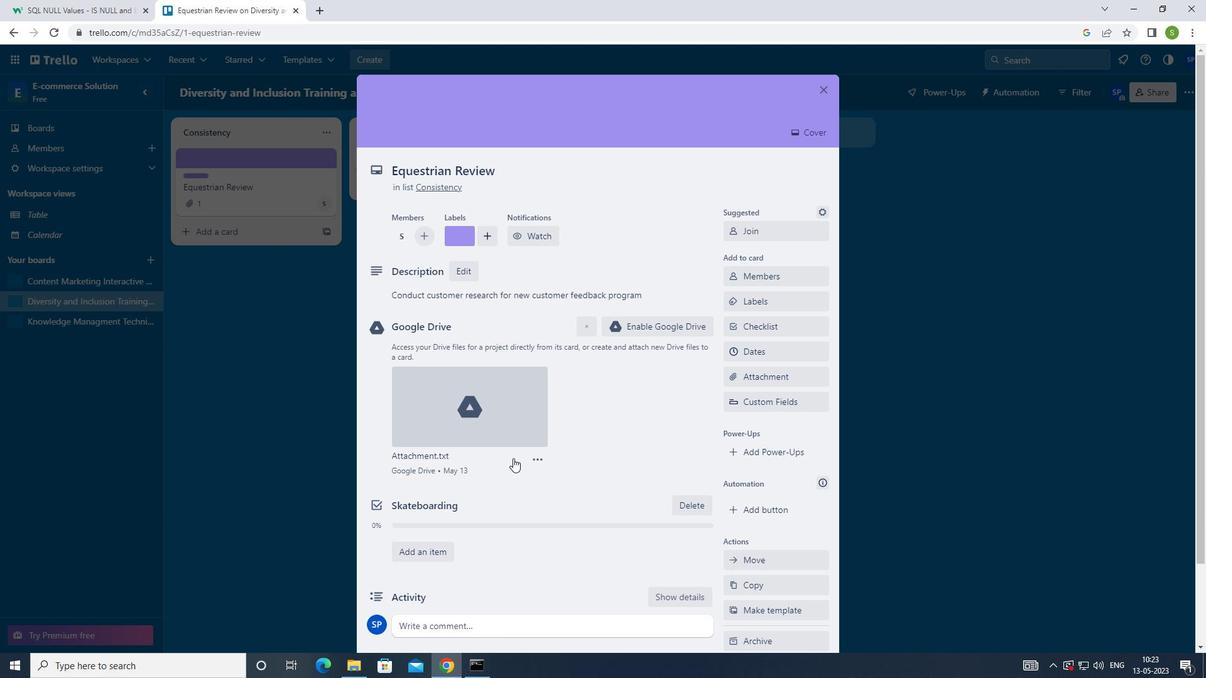 
Action: Mouse scrolled (516, 454) with delta (0, 0)
Screenshot: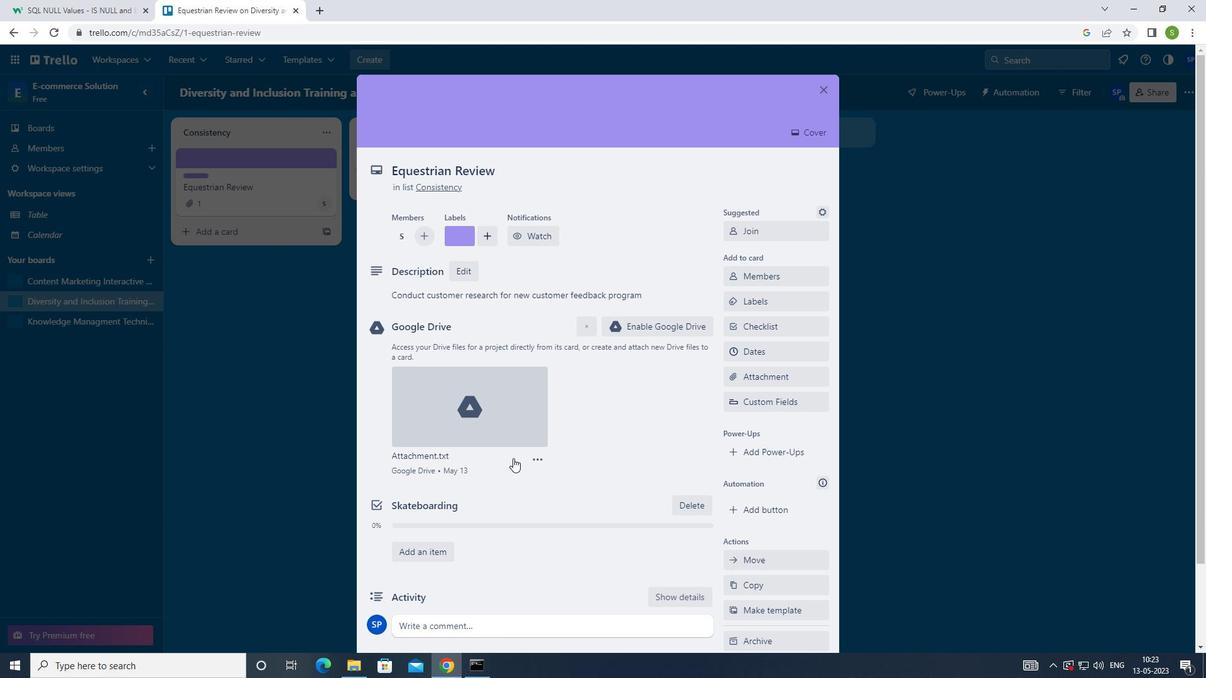 
Action: Mouse scrolled (516, 454) with delta (0, 0)
Screenshot: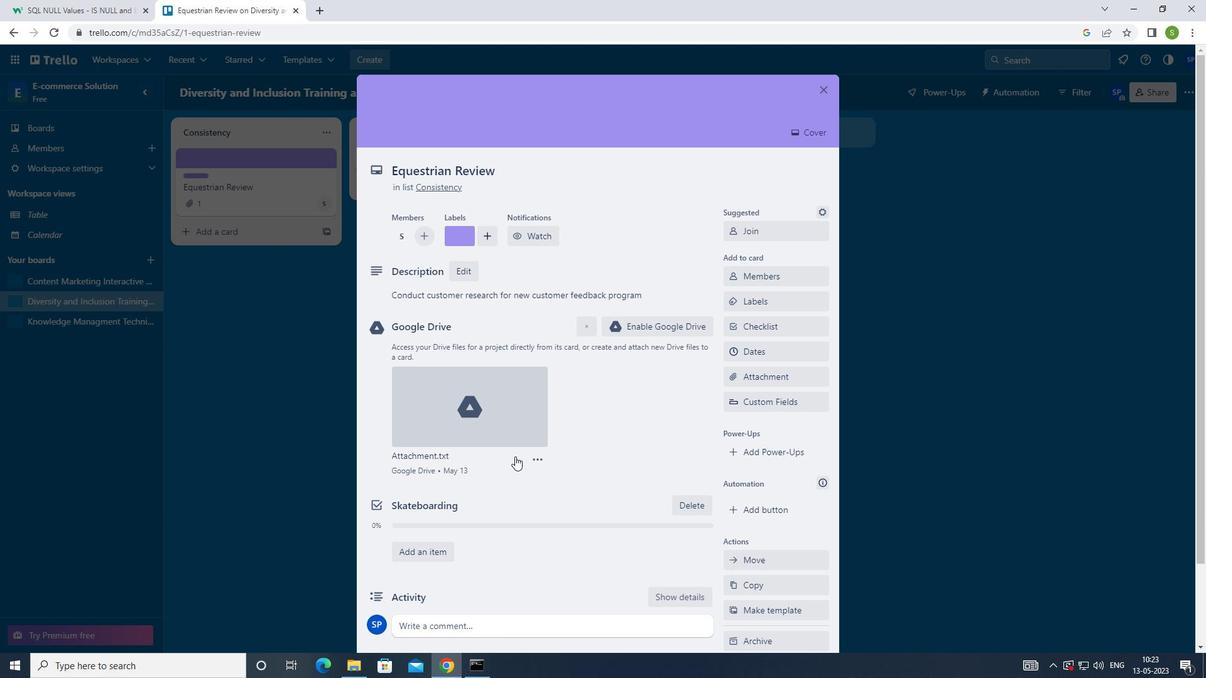 
Action: Mouse moved to (476, 535)
Screenshot: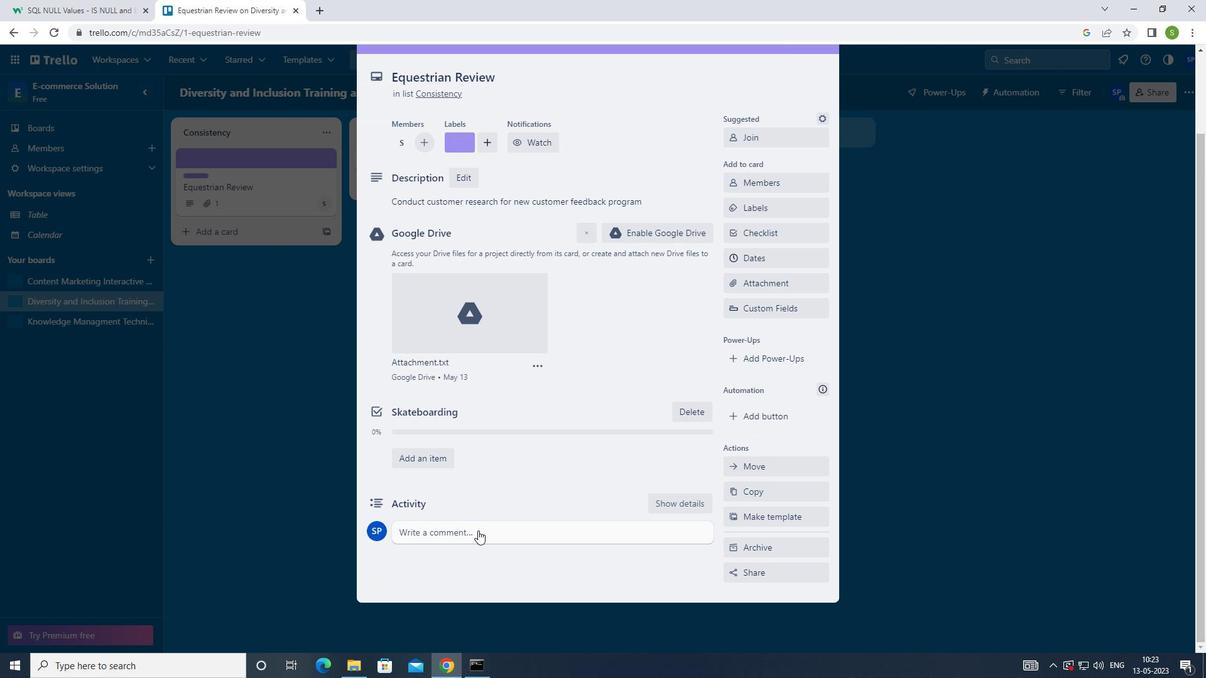 
Action: Mouse pressed left at (476, 535)
Screenshot: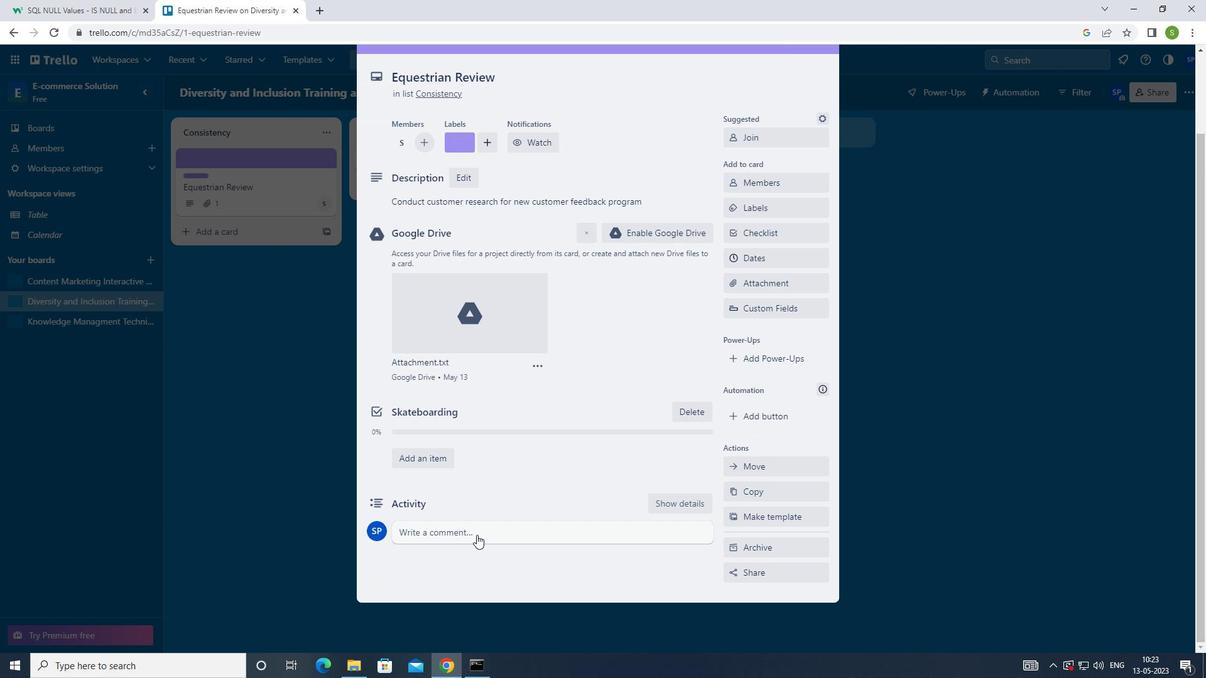 
Action: Mouse moved to (561, 397)
Screenshot: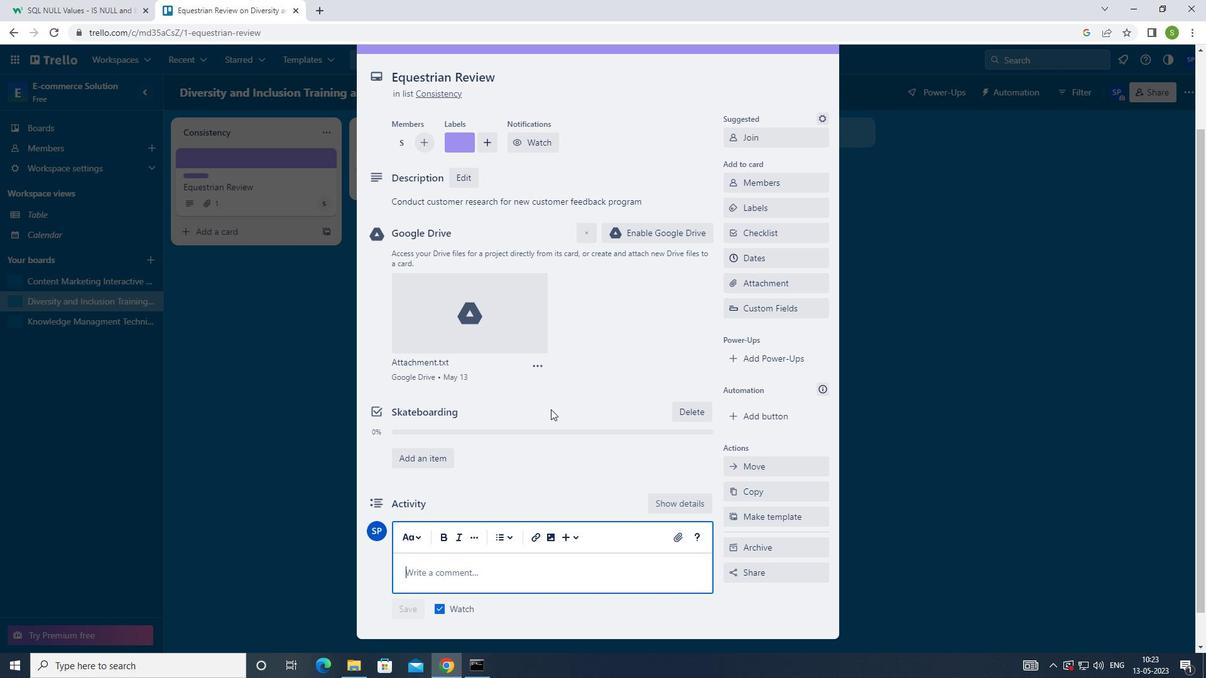 
Action: Key pressed <Key.shift>THIS<Key.space>TASK<Key.space>PRESENT<Key.space>AN<Key.space>OPPORTU
Screenshot: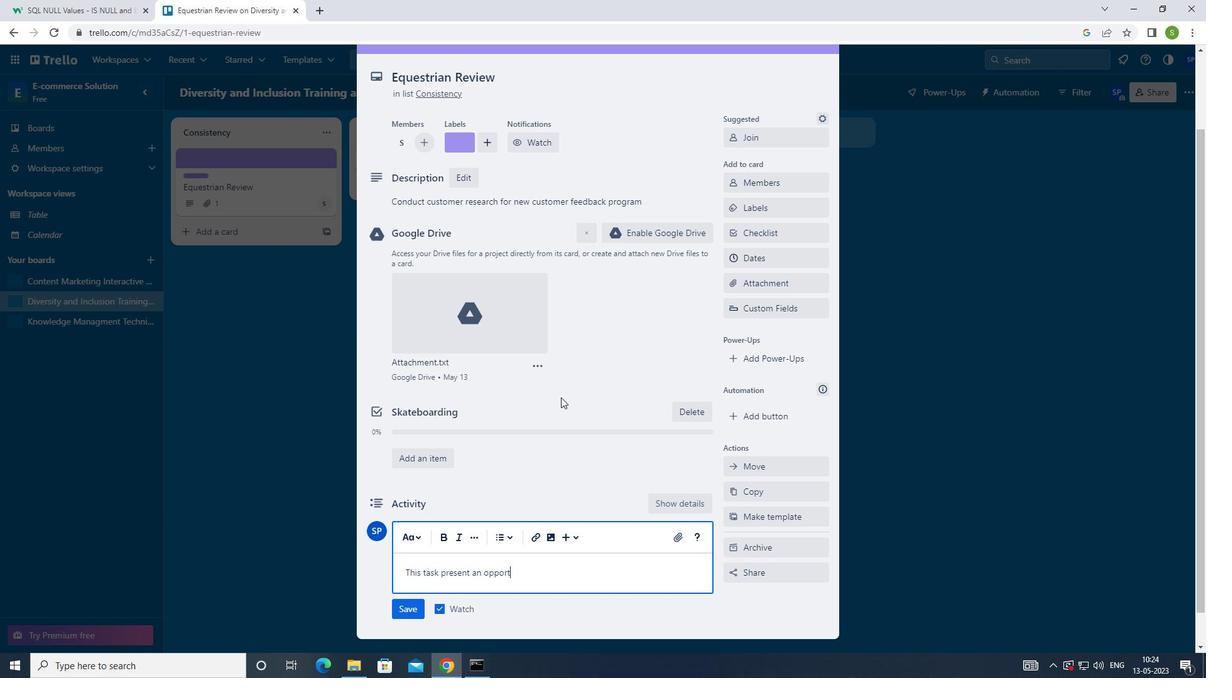 
Action: Mouse moved to (561, 397)
Screenshot: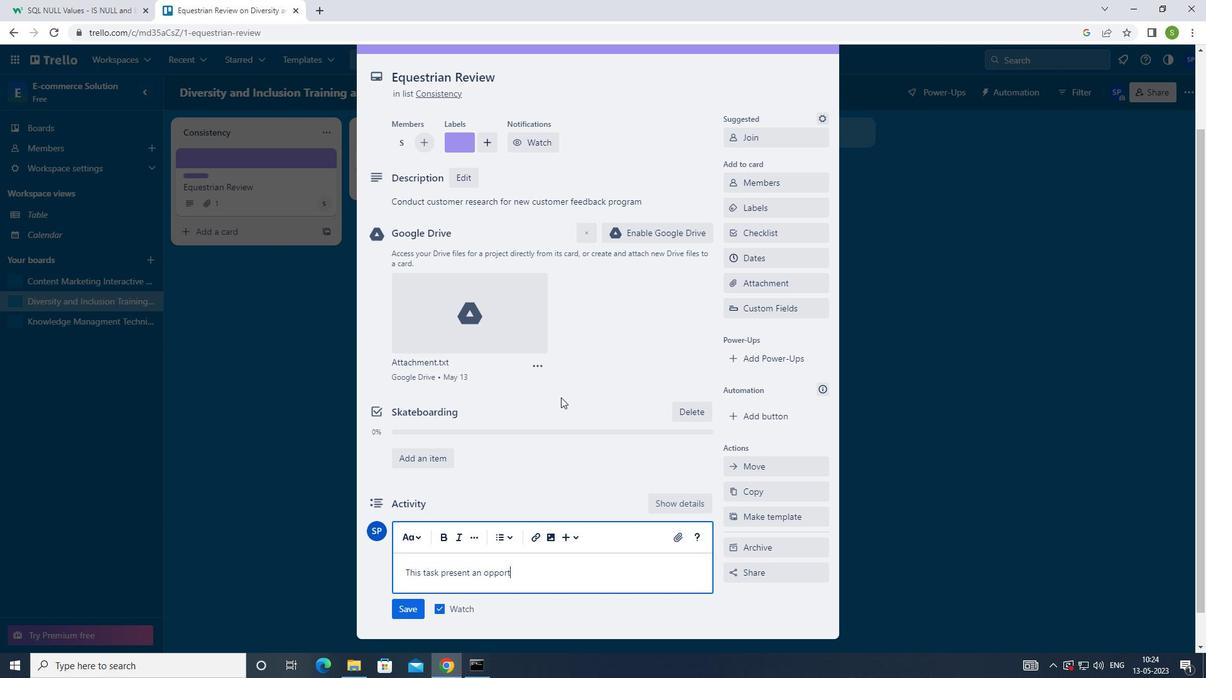 
Action: Key pressed NITY<Key.space>TO<Key.space>DEMONSTRATE<Key.space>OUR<Key.space>PROBLEM<Key.space>SOLVING<Key.space>SKILS<Key.space>FINDING<Key.space>CREATIVE<Key.space>SOLUTION<Key.space>TP<Key.space>COMPLEX<Key.space>CN<Key.backspace>HALLENGES
Screenshot: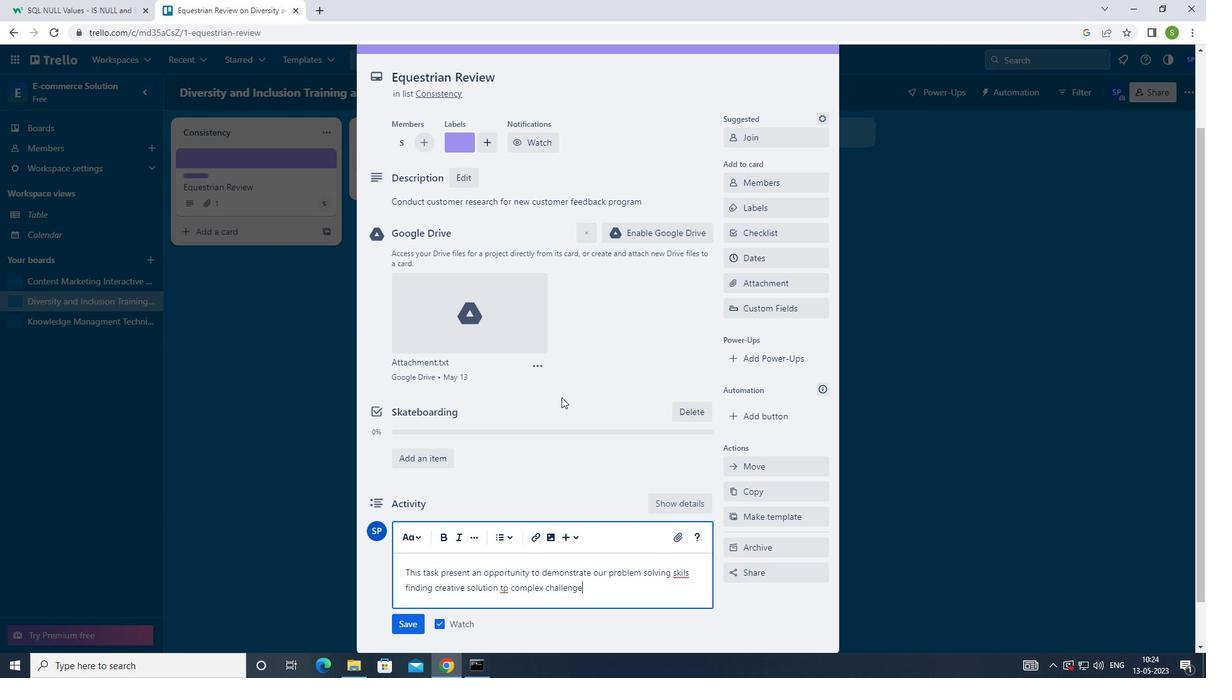 
Action: Mouse moved to (684, 573)
Screenshot: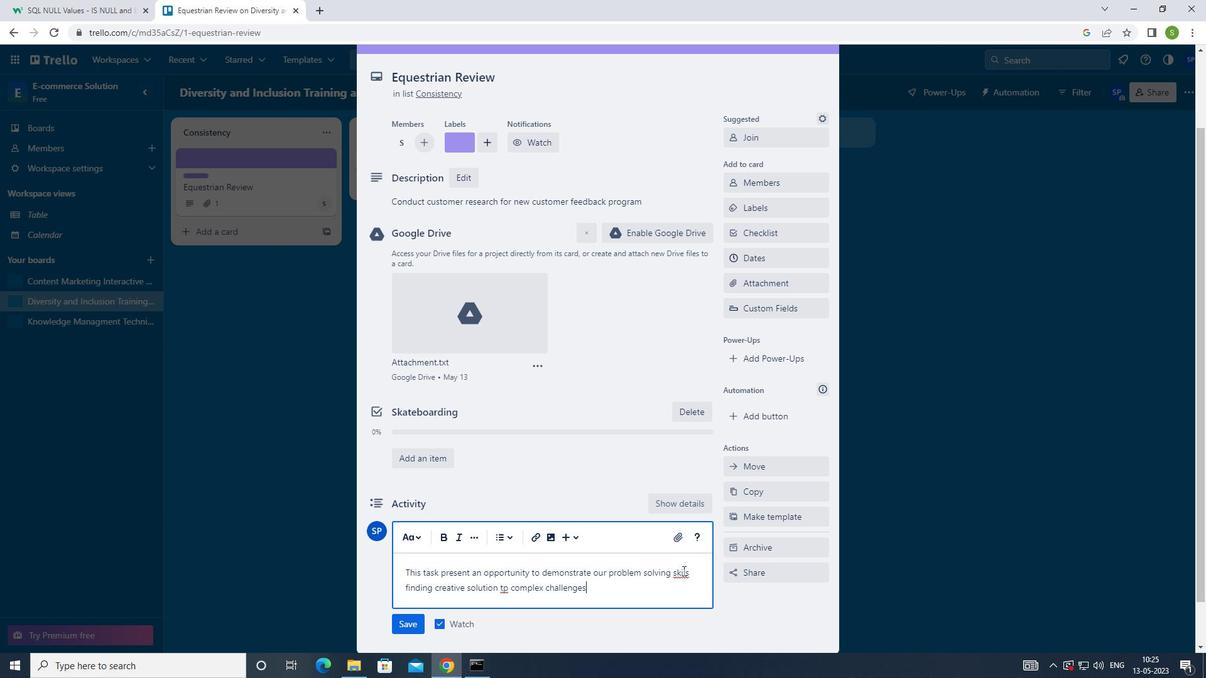 
Action: Mouse pressed left at (684, 573)
Screenshot: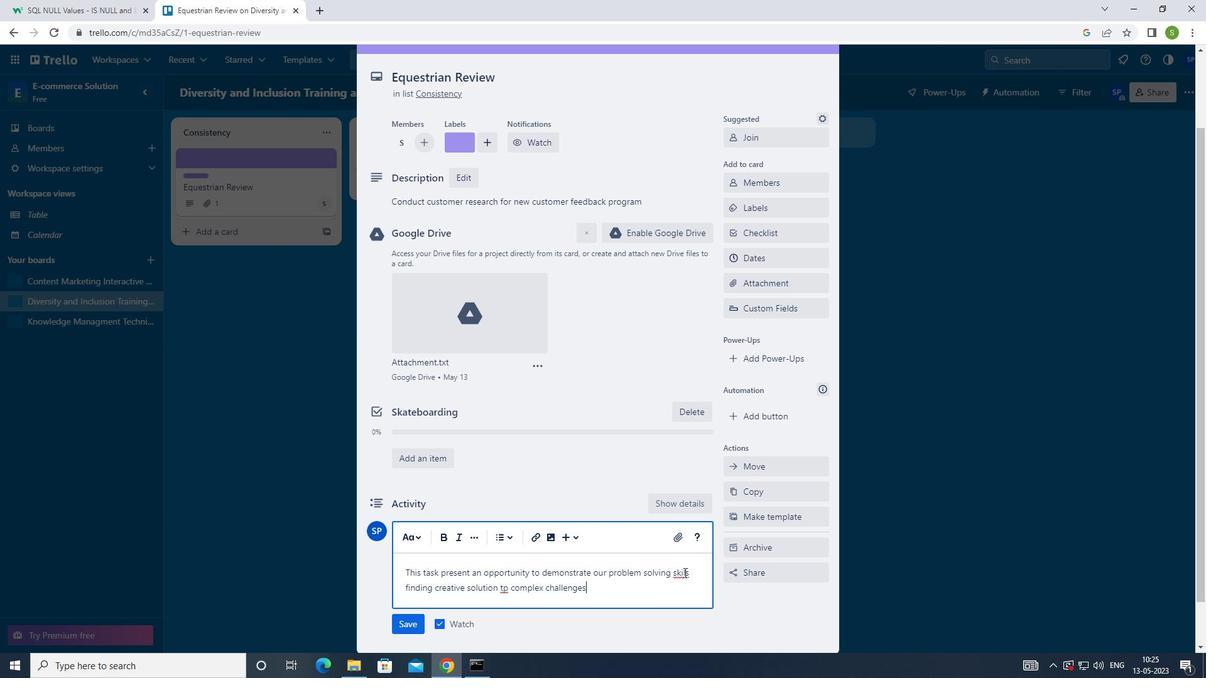 
Action: Mouse moved to (698, 572)
Screenshot: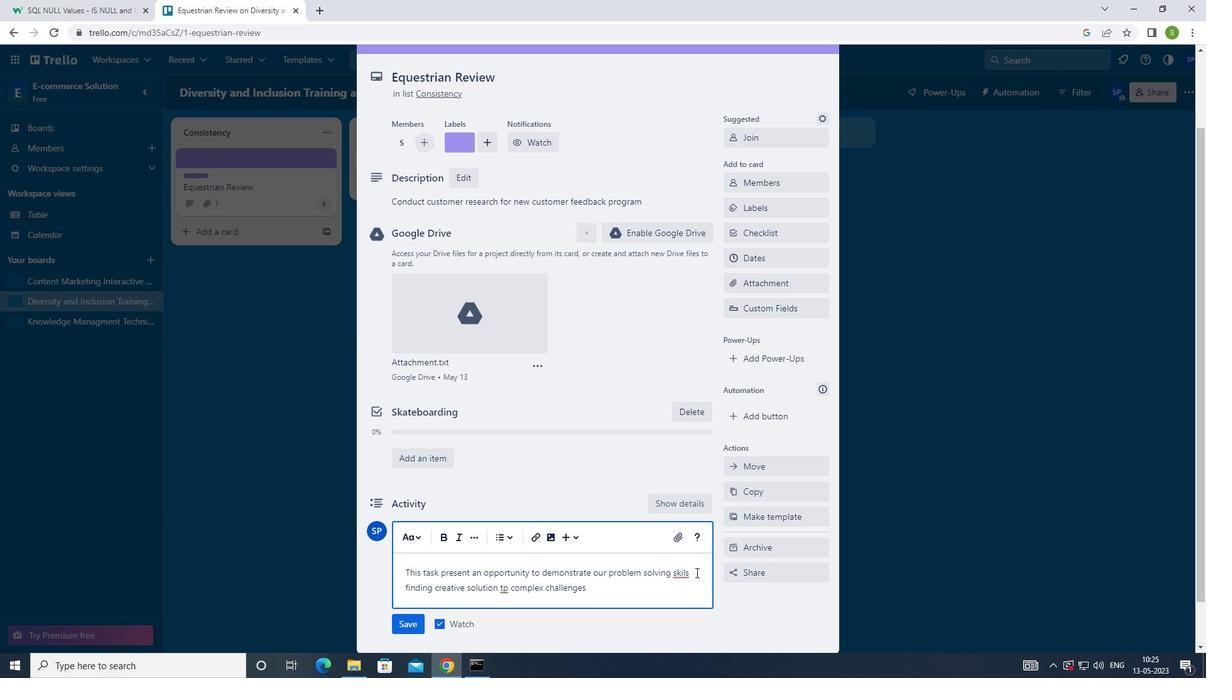
Action: Key pressed L
Screenshot: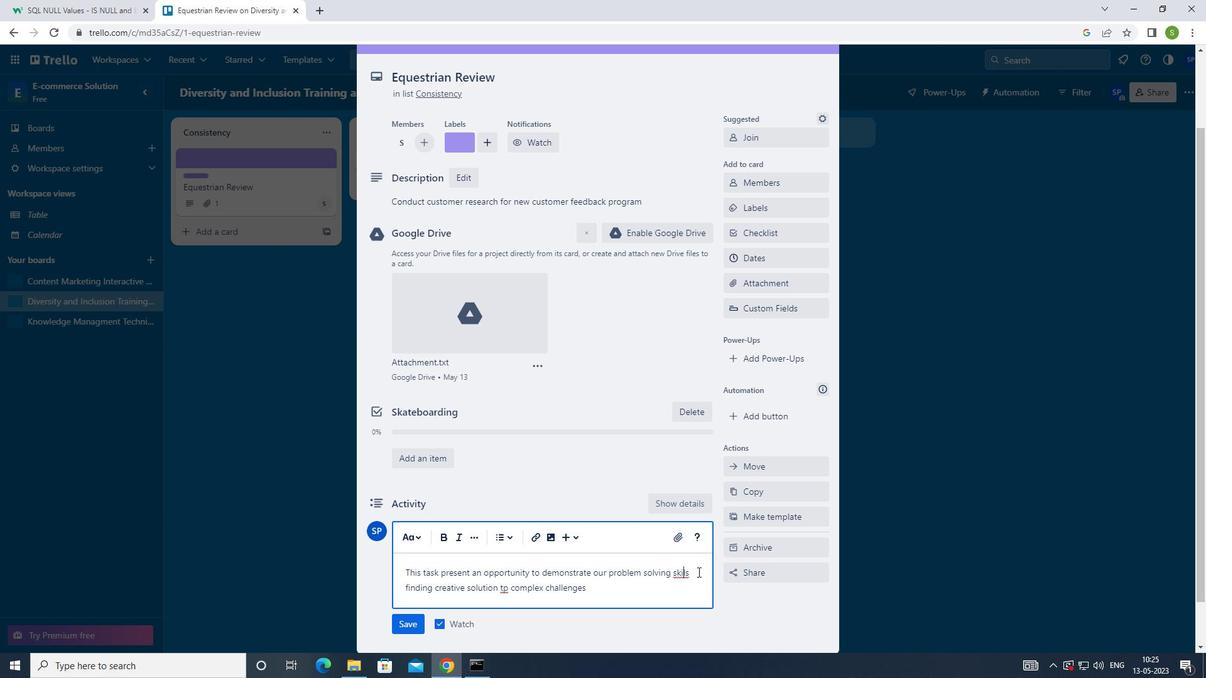 
Action: Mouse moved to (508, 588)
Screenshot: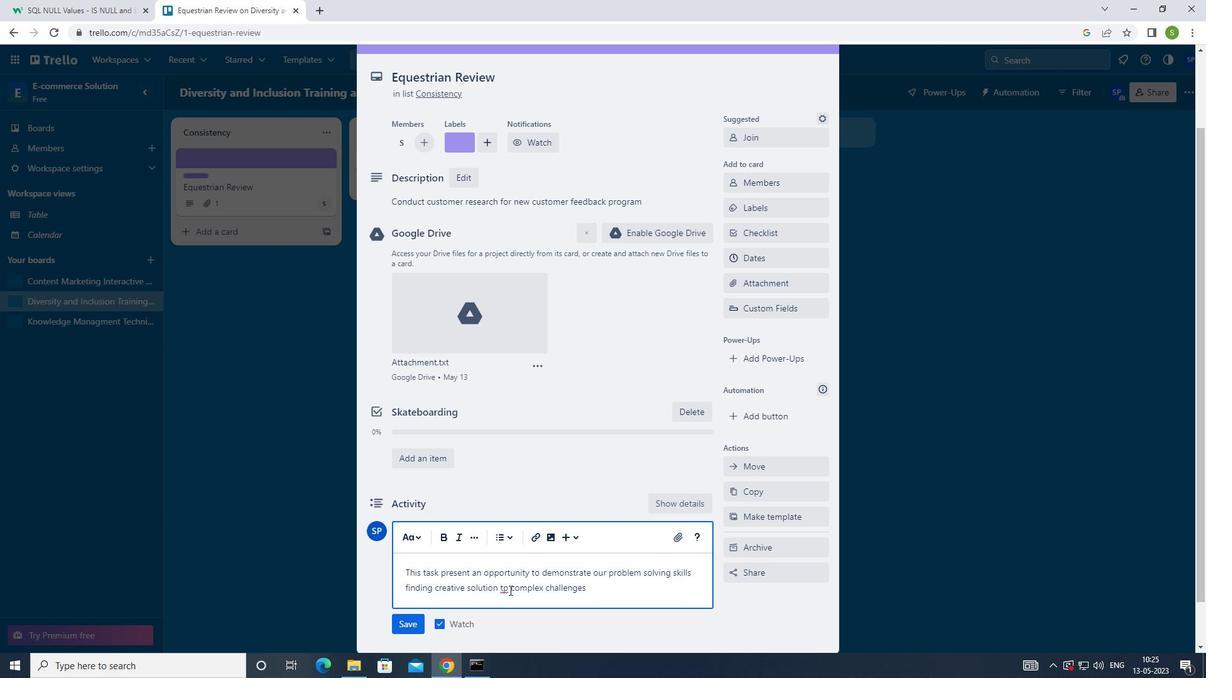 
Action: Mouse pressed left at (508, 588)
Screenshot: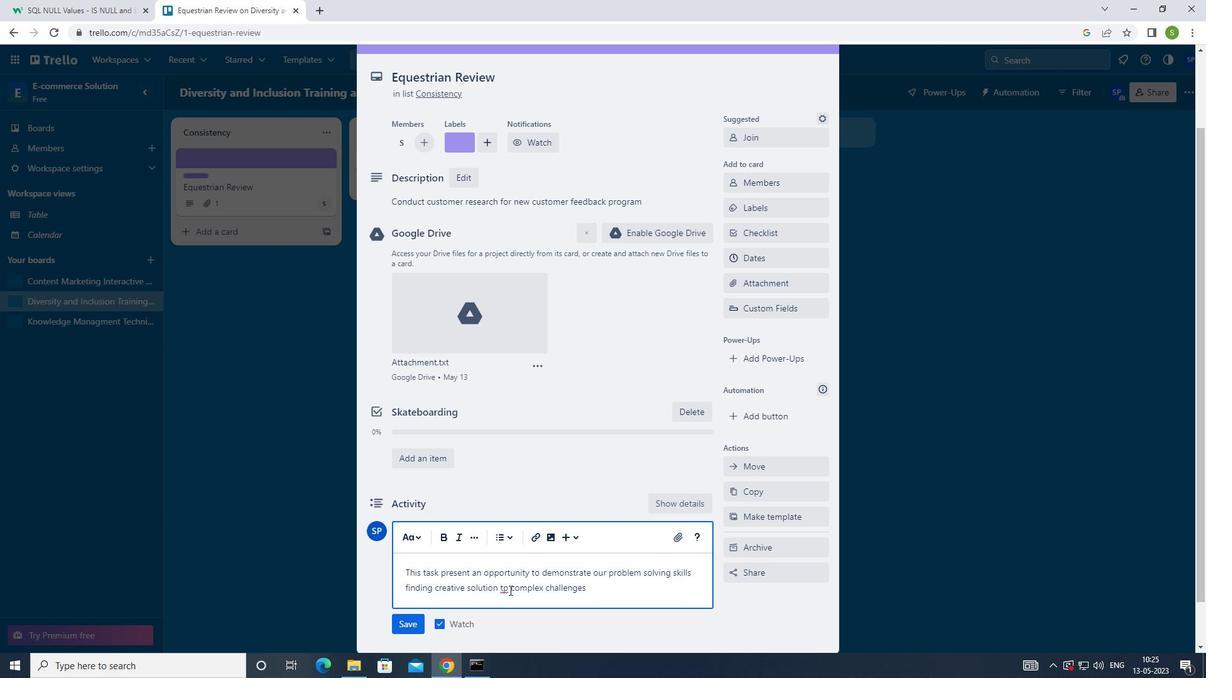 
Action: Mouse moved to (580, 583)
Screenshot: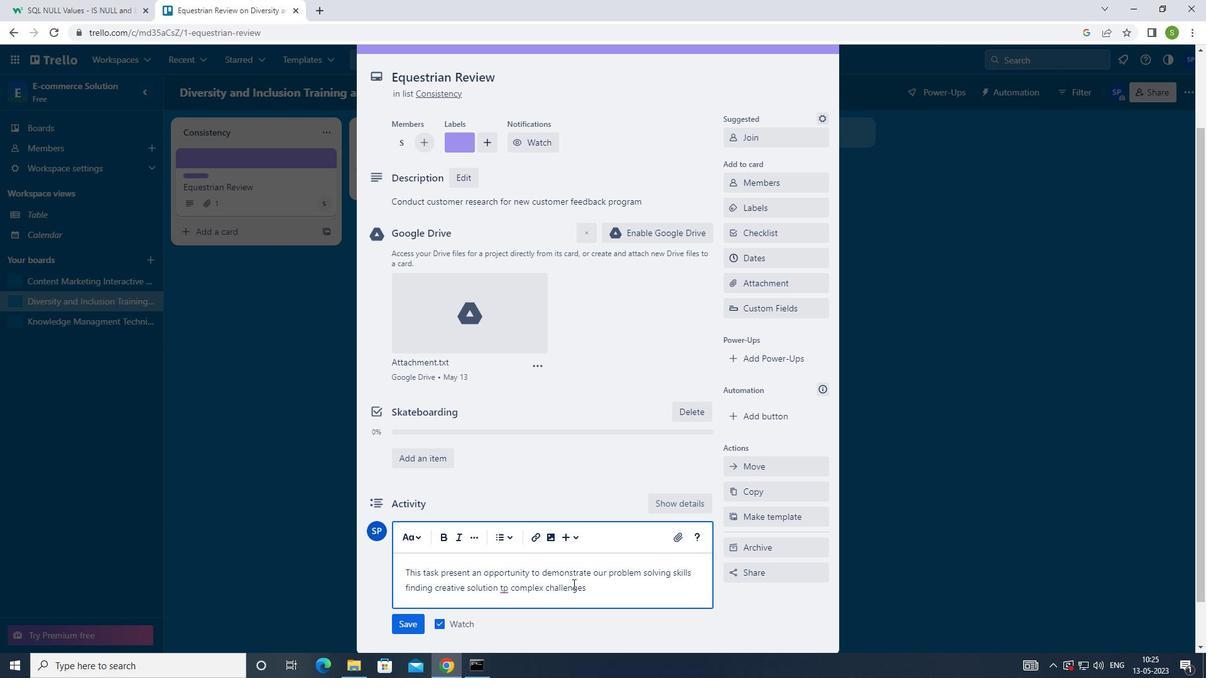 
Action: Key pressed <Key.backspace>
Screenshot: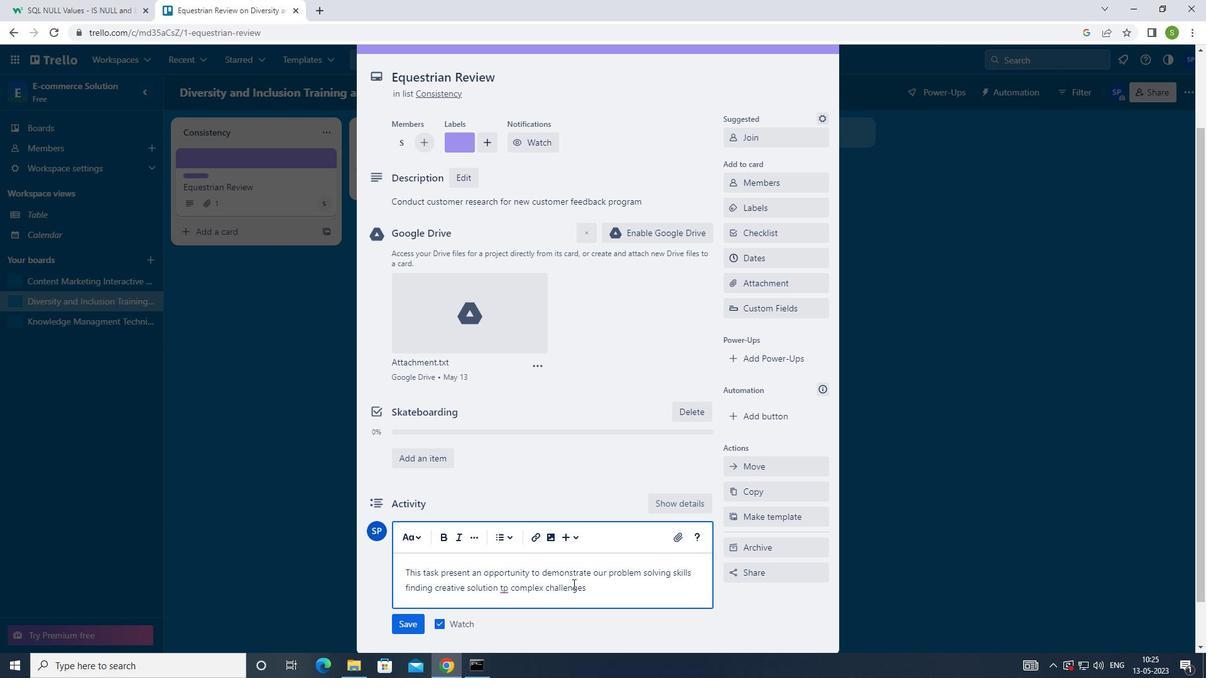
Action: Mouse moved to (583, 582)
Screenshot: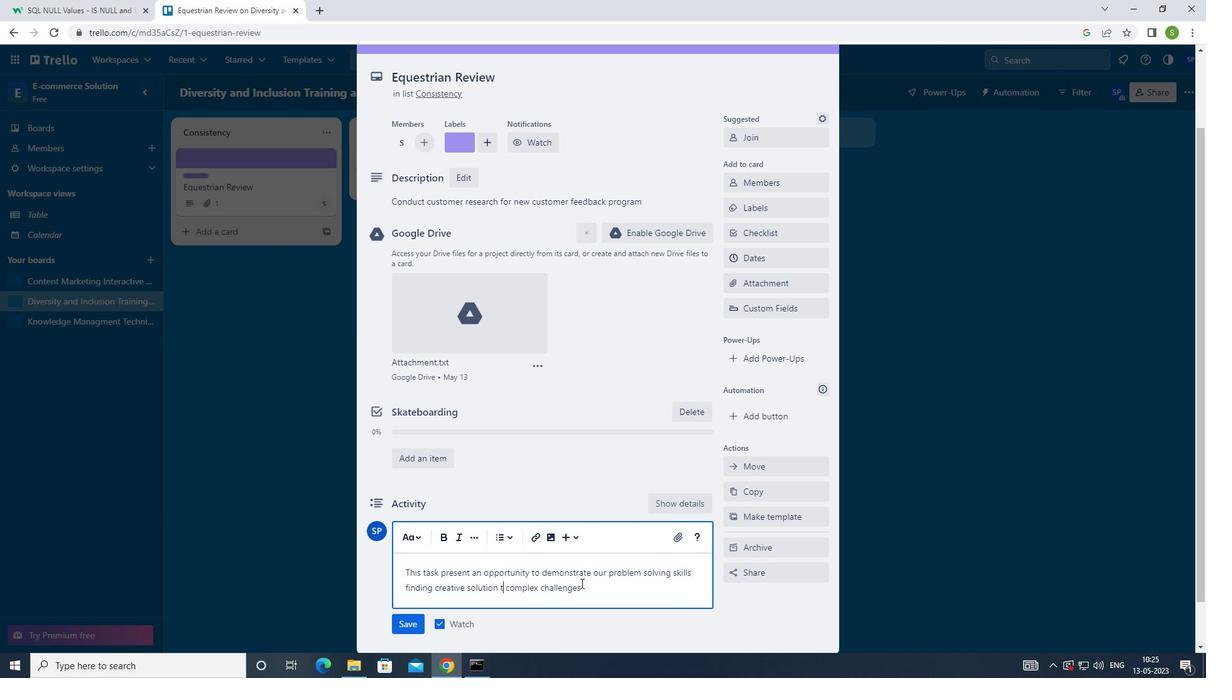 
Action: Key pressed O
Screenshot: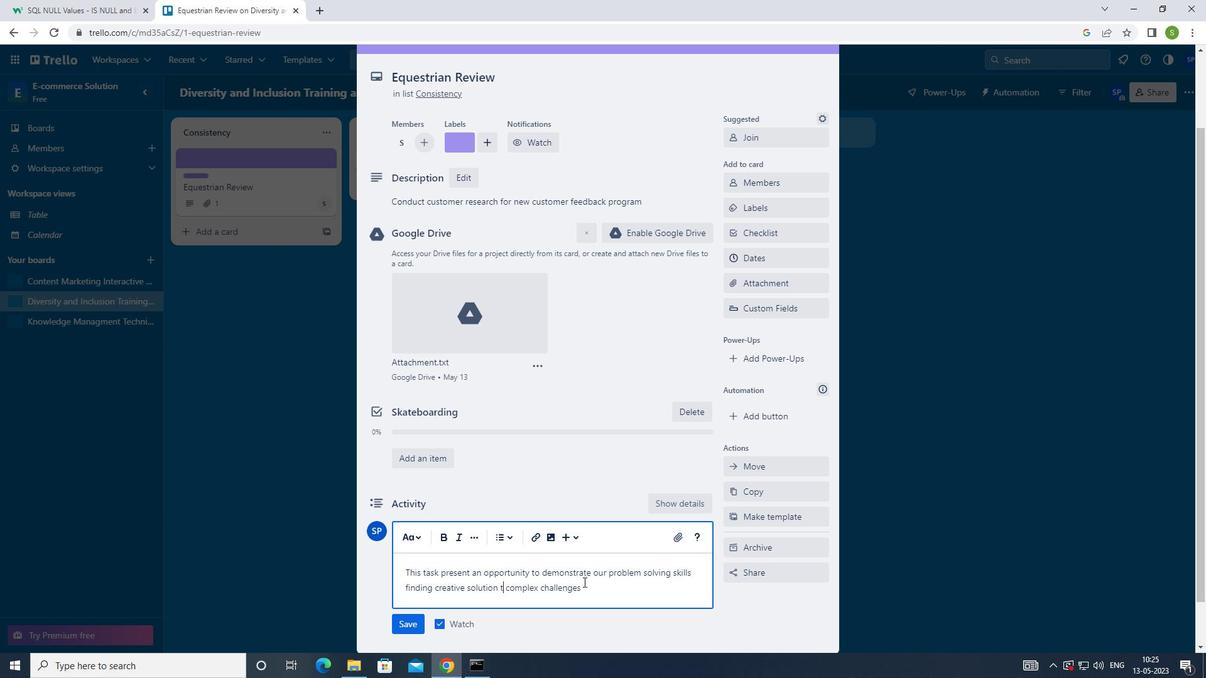 
Action: Mouse moved to (404, 625)
Screenshot: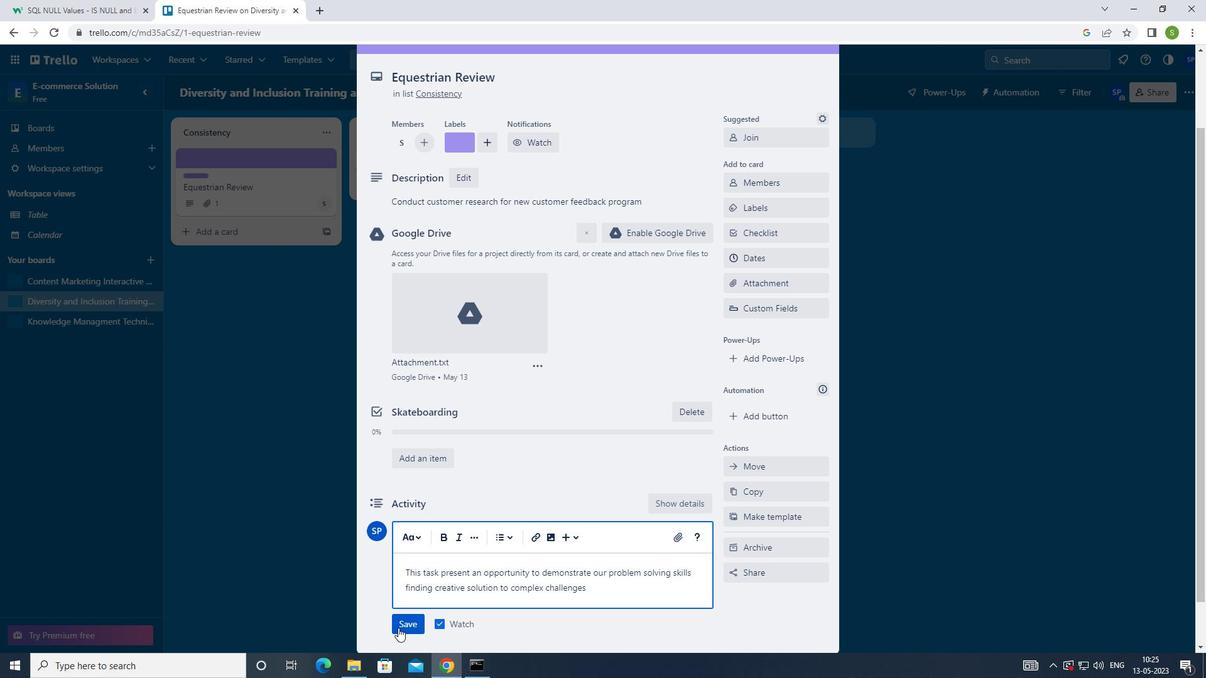 
Action: Mouse pressed left at (404, 625)
Screenshot: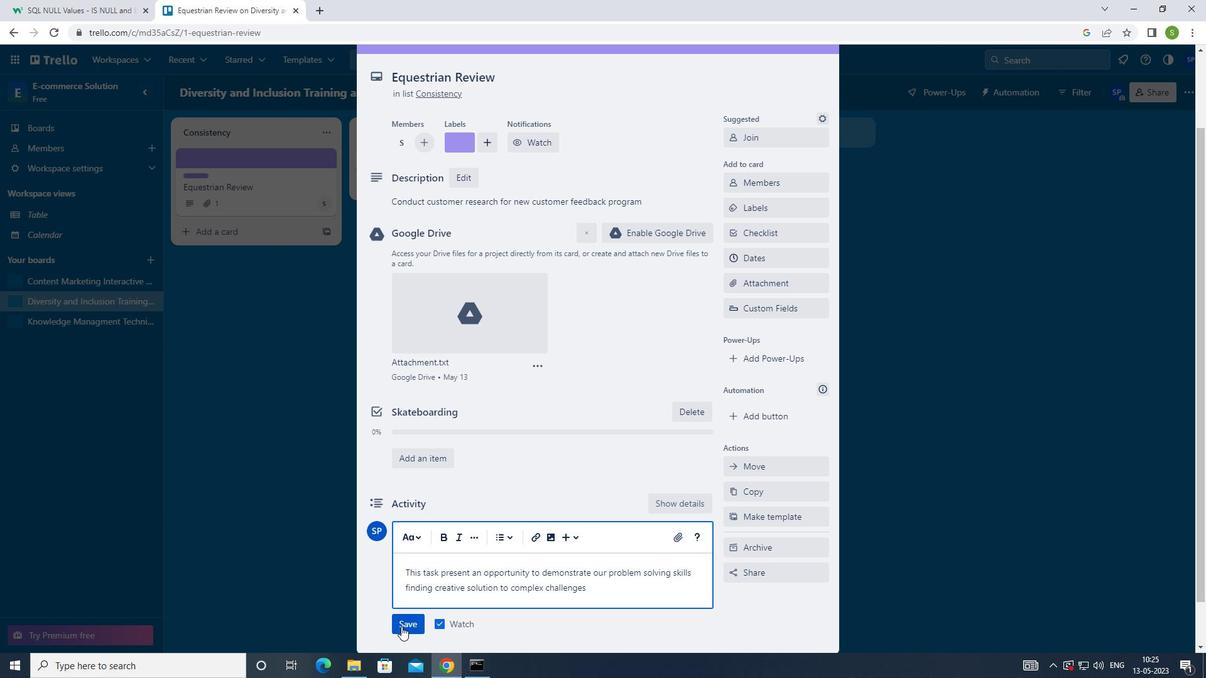 
Action: Mouse moved to (765, 262)
Screenshot: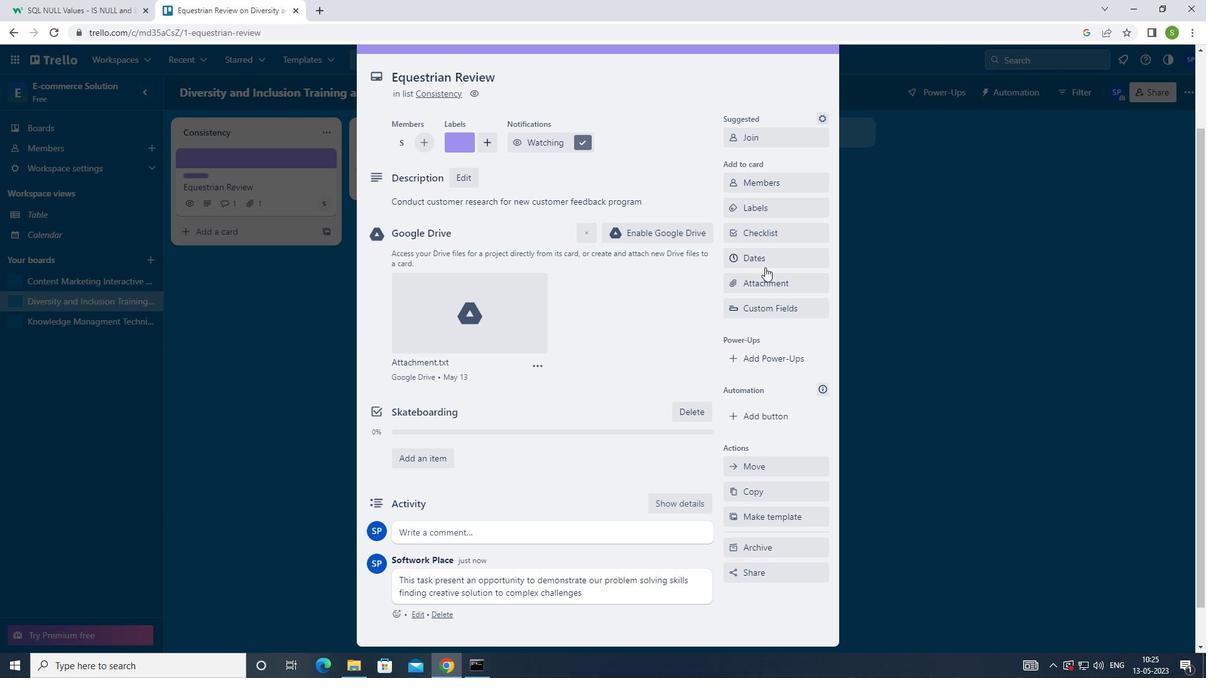
Action: Mouse pressed left at (765, 262)
Screenshot: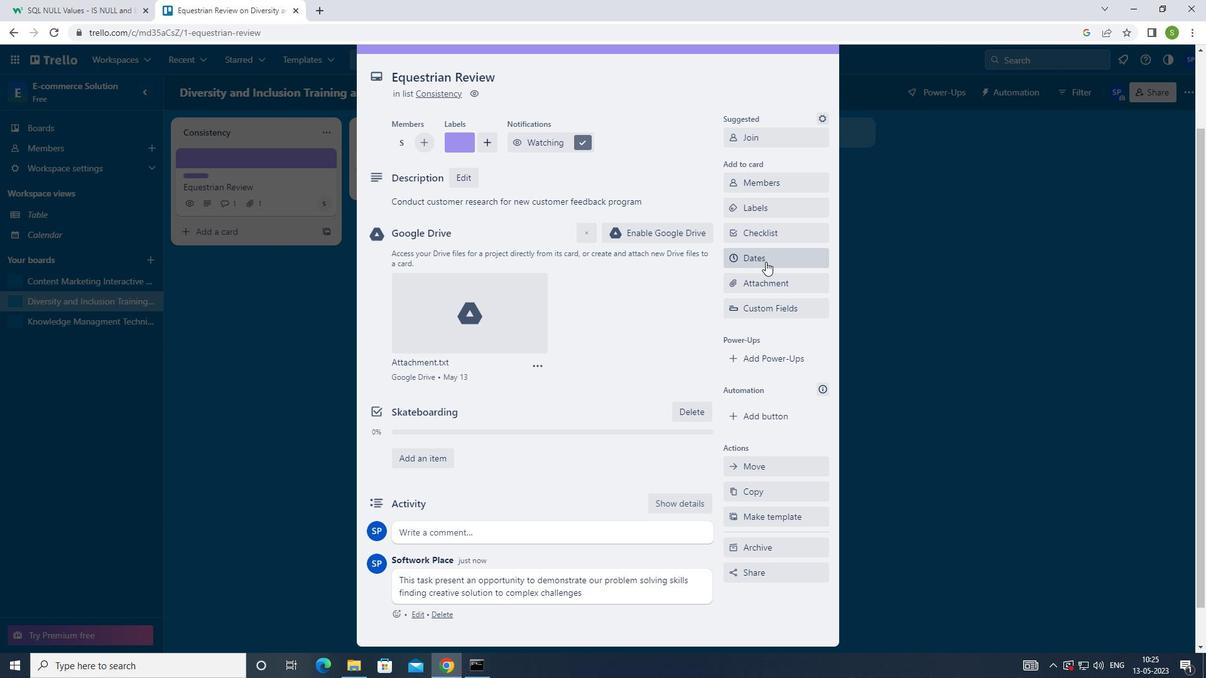 
Action: Mouse moved to (772, 321)
Screenshot: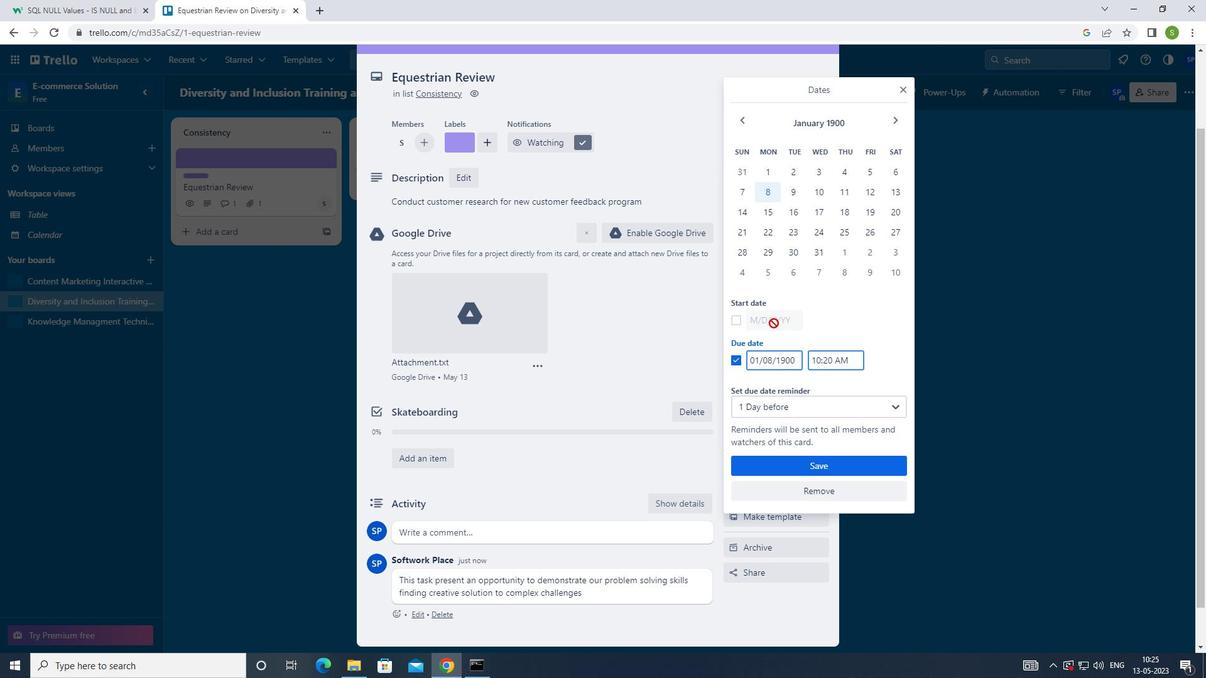 
Action: Mouse pressed left at (772, 321)
Screenshot: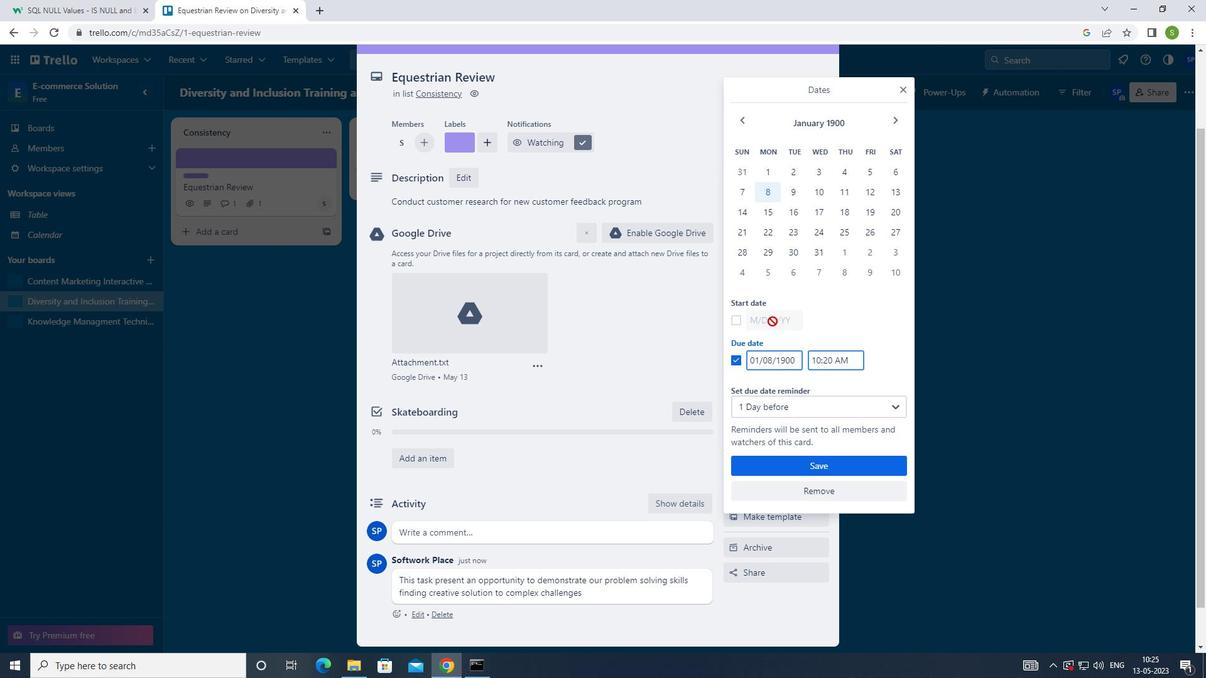 
Action: Mouse moved to (738, 319)
Screenshot: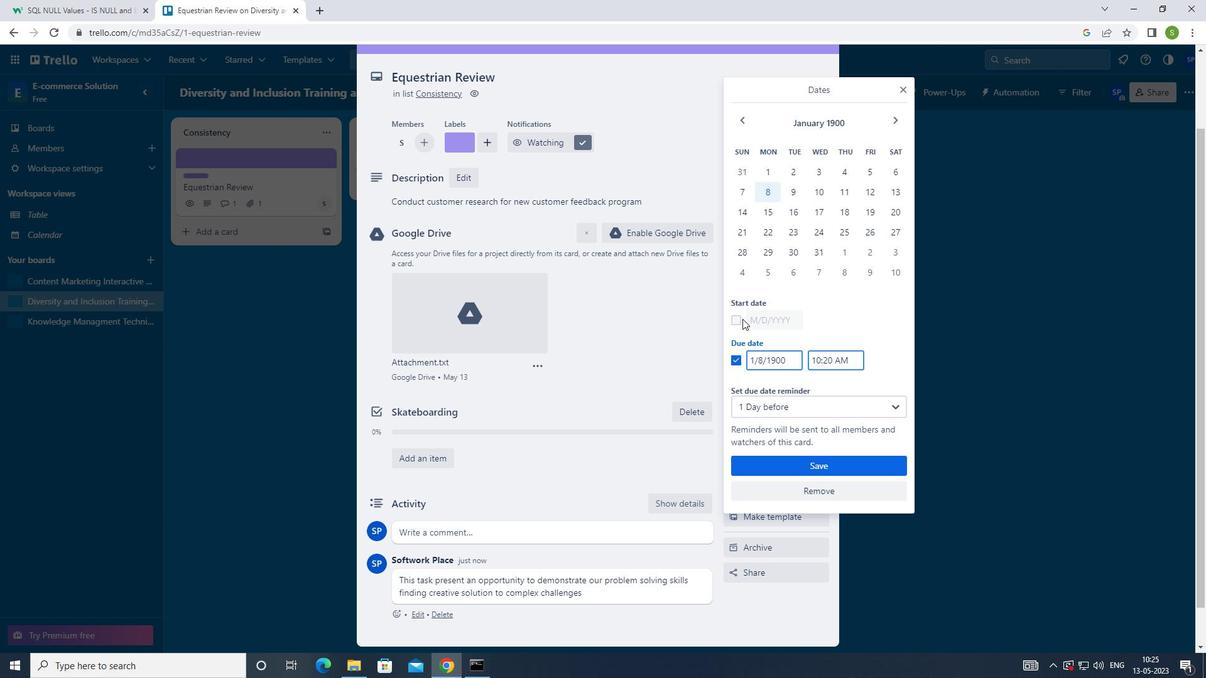
Action: Mouse pressed left at (738, 319)
Screenshot: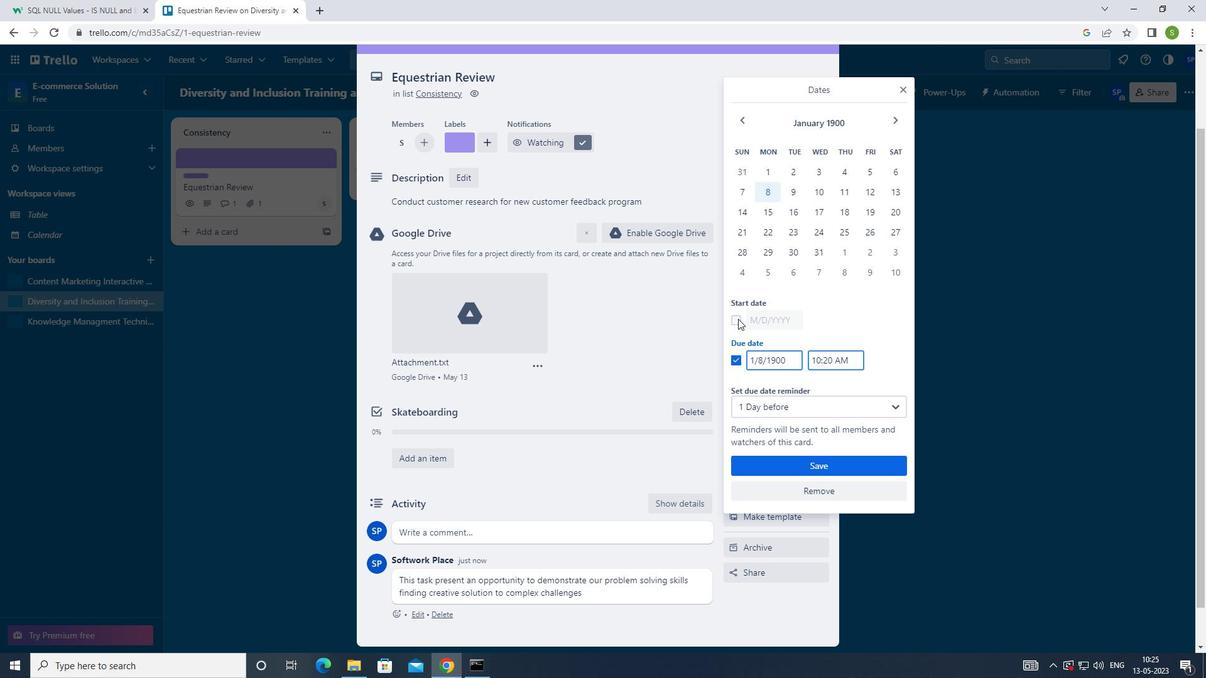 
Action: Mouse moved to (772, 318)
Screenshot: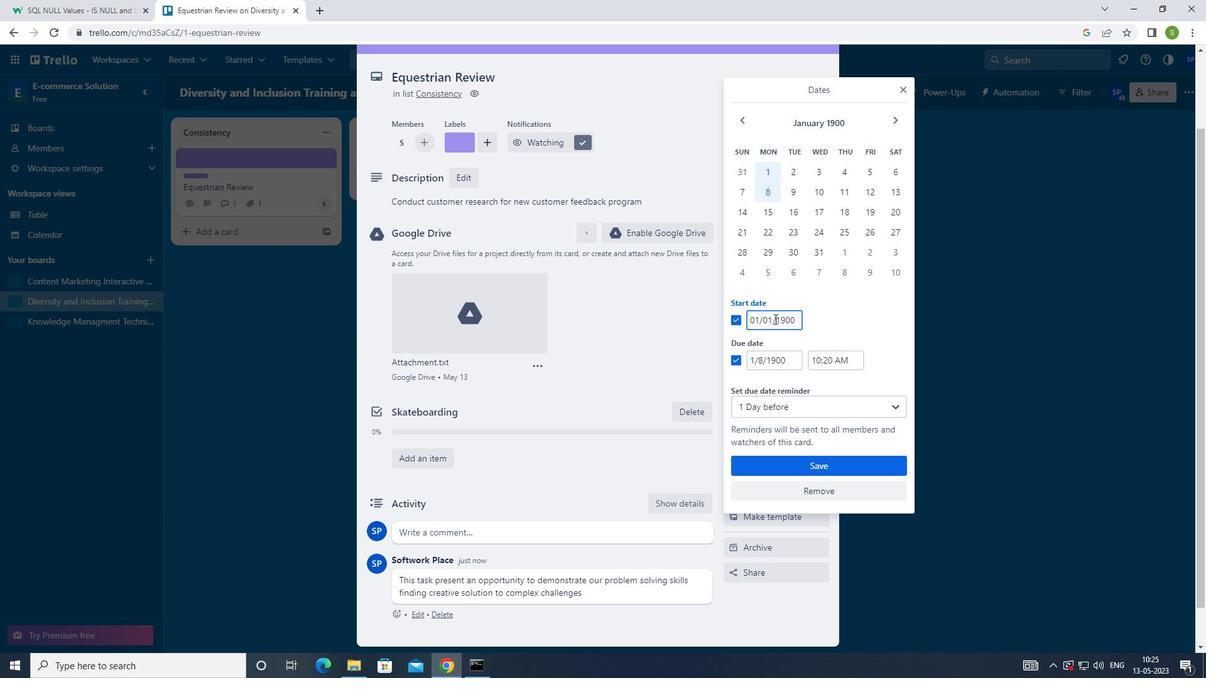 
Action: Mouse pressed left at (772, 318)
Screenshot: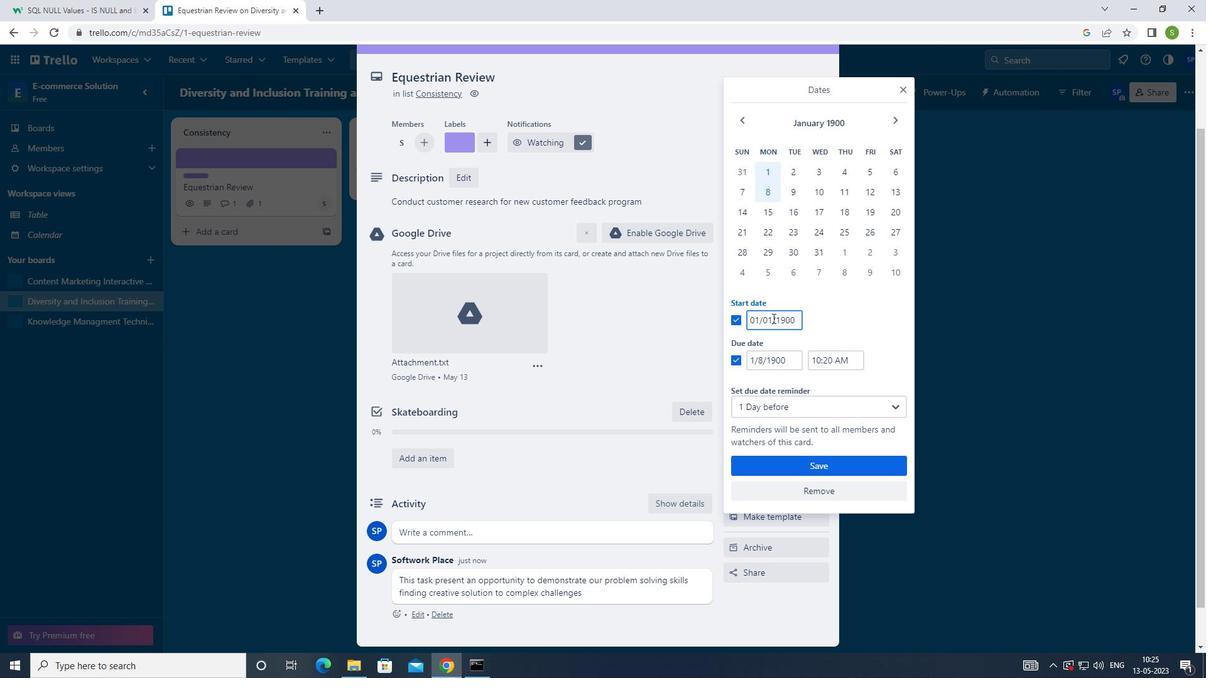 
Action: Mouse moved to (765, 319)
Screenshot: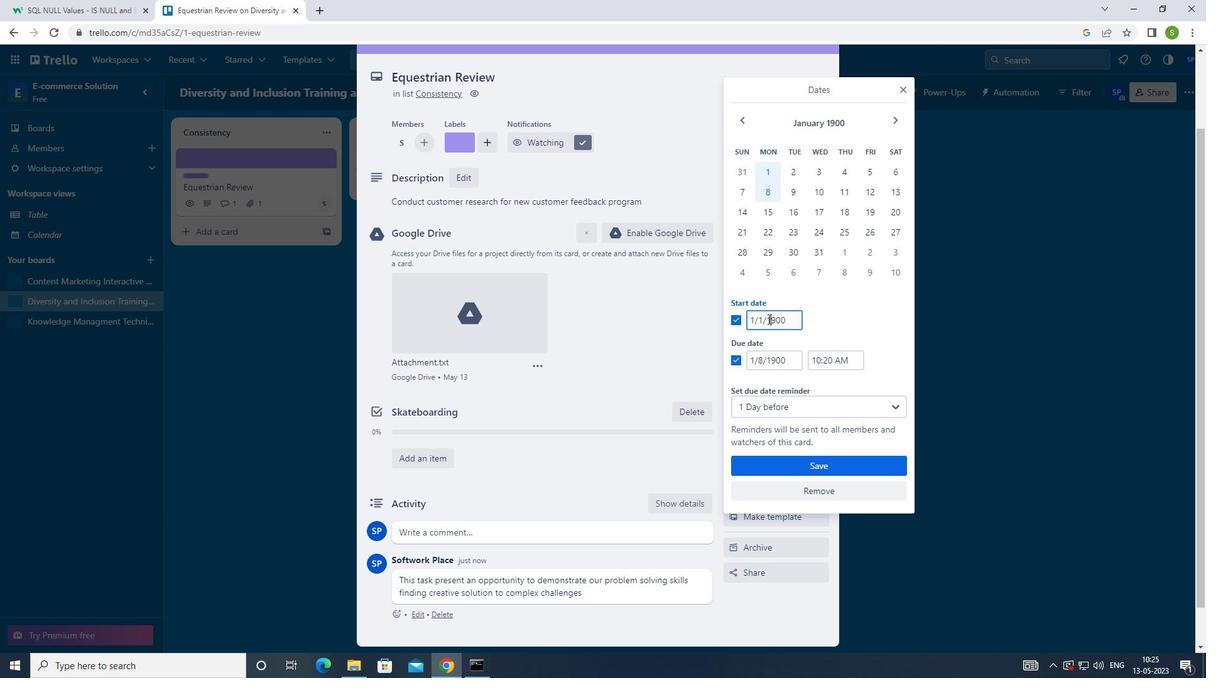 
Action: Mouse pressed left at (765, 319)
Screenshot: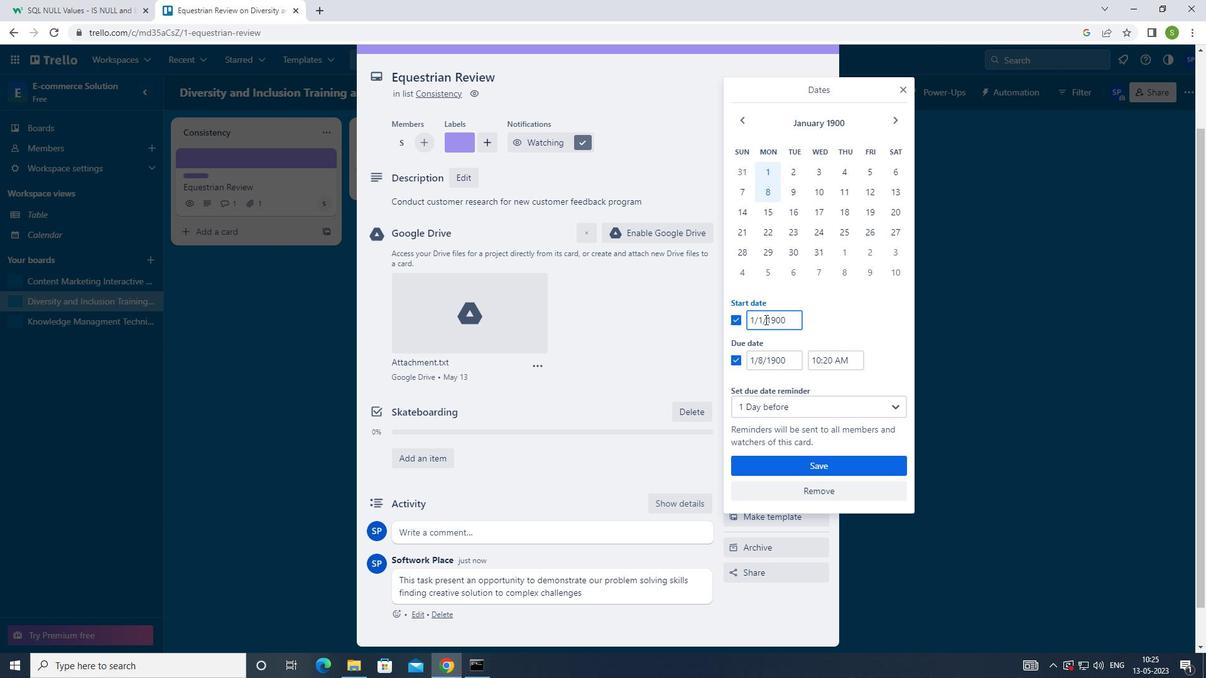
Action: Mouse moved to (762, 319)
Screenshot: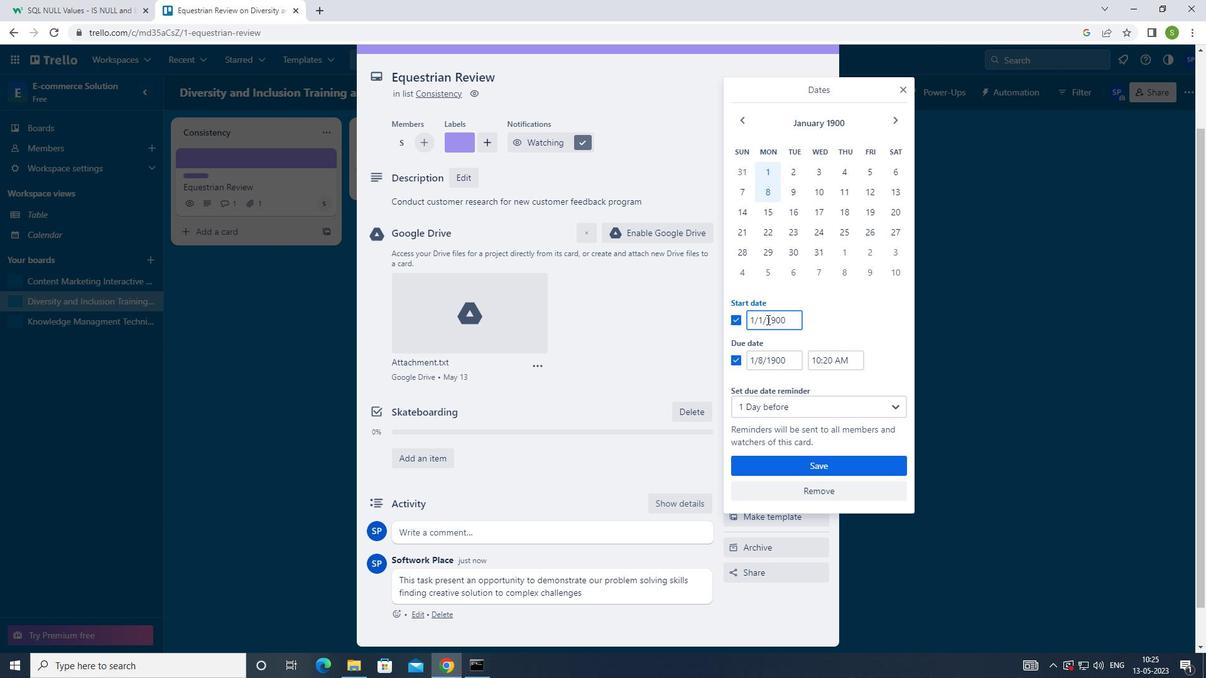 
Action: Mouse pressed left at (762, 319)
Screenshot: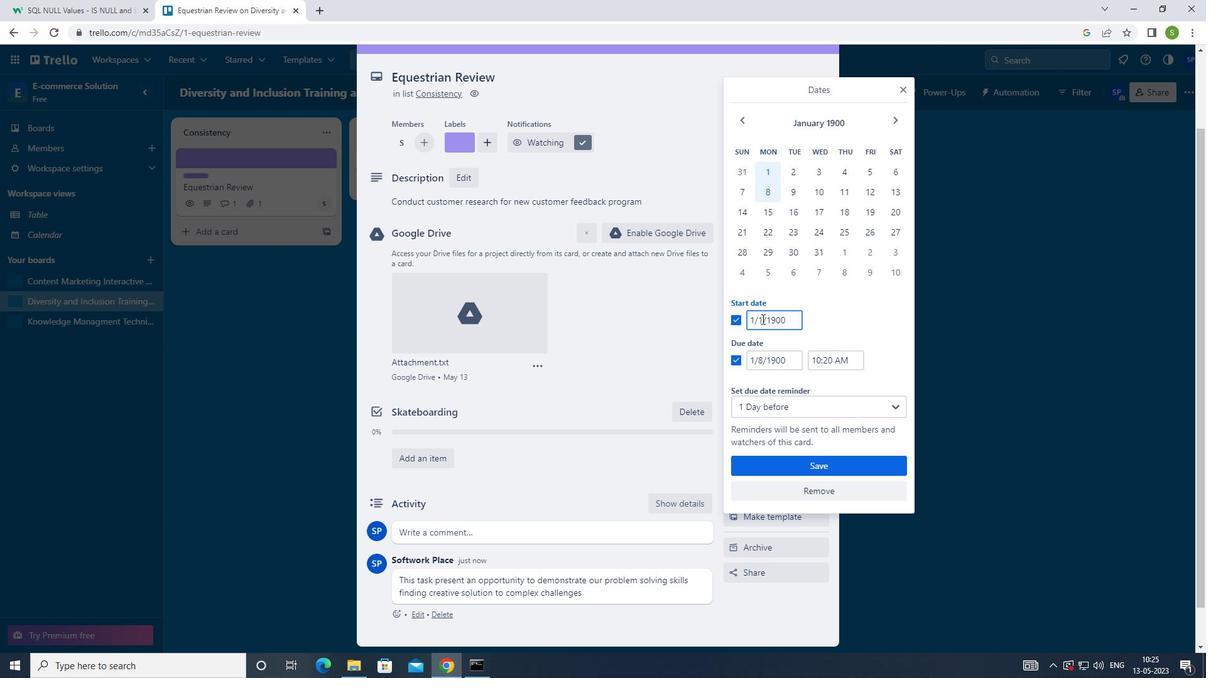 
Action: Mouse moved to (774, 322)
Screenshot: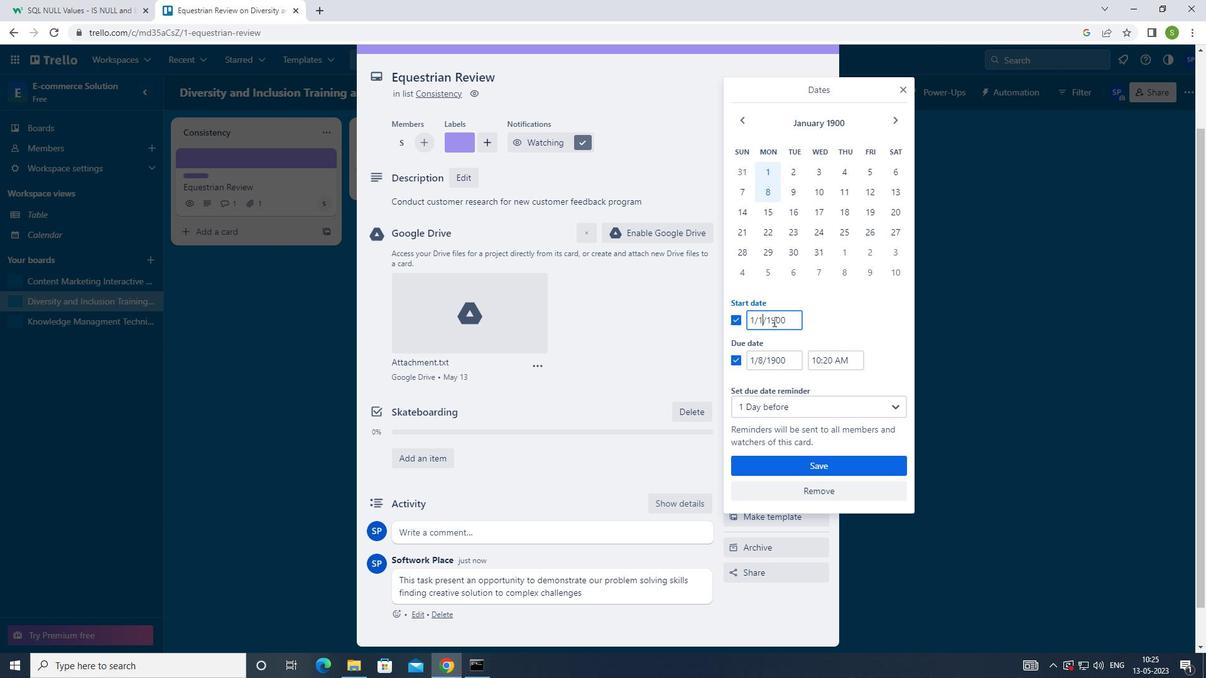 
Action: Key pressed <Key.backspace>2
Screenshot: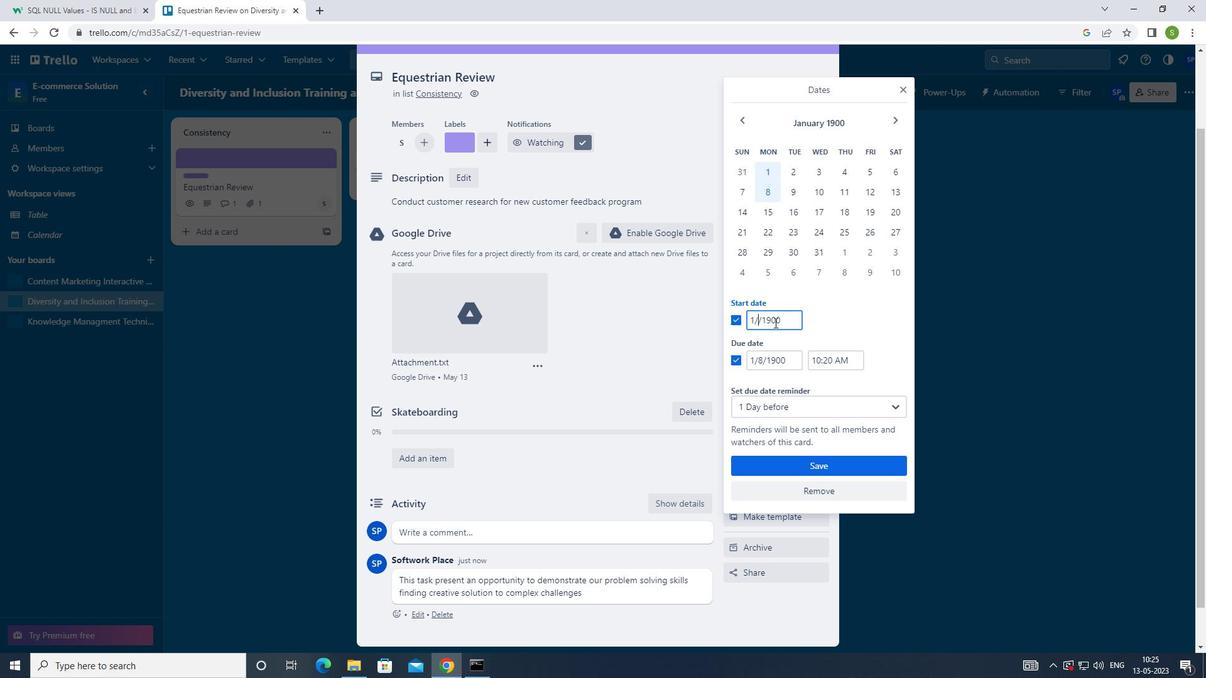 
Action: Mouse moved to (761, 359)
Screenshot: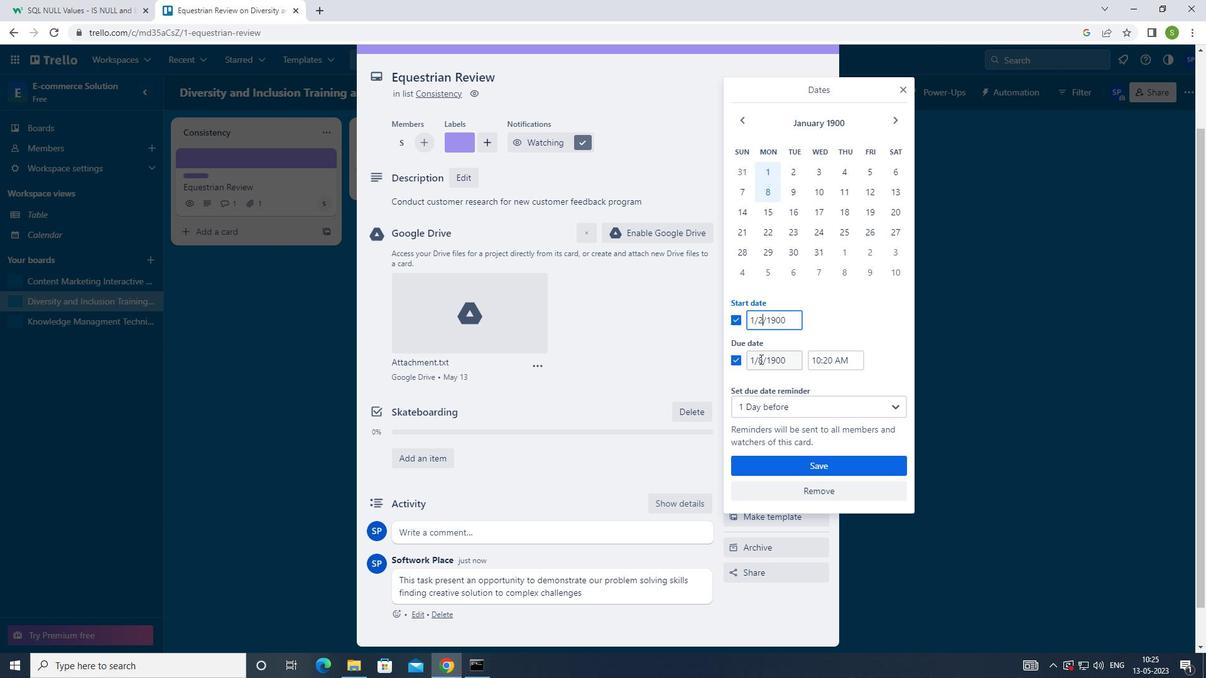 
Action: Mouse pressed left at (761, 359)
Screenshot: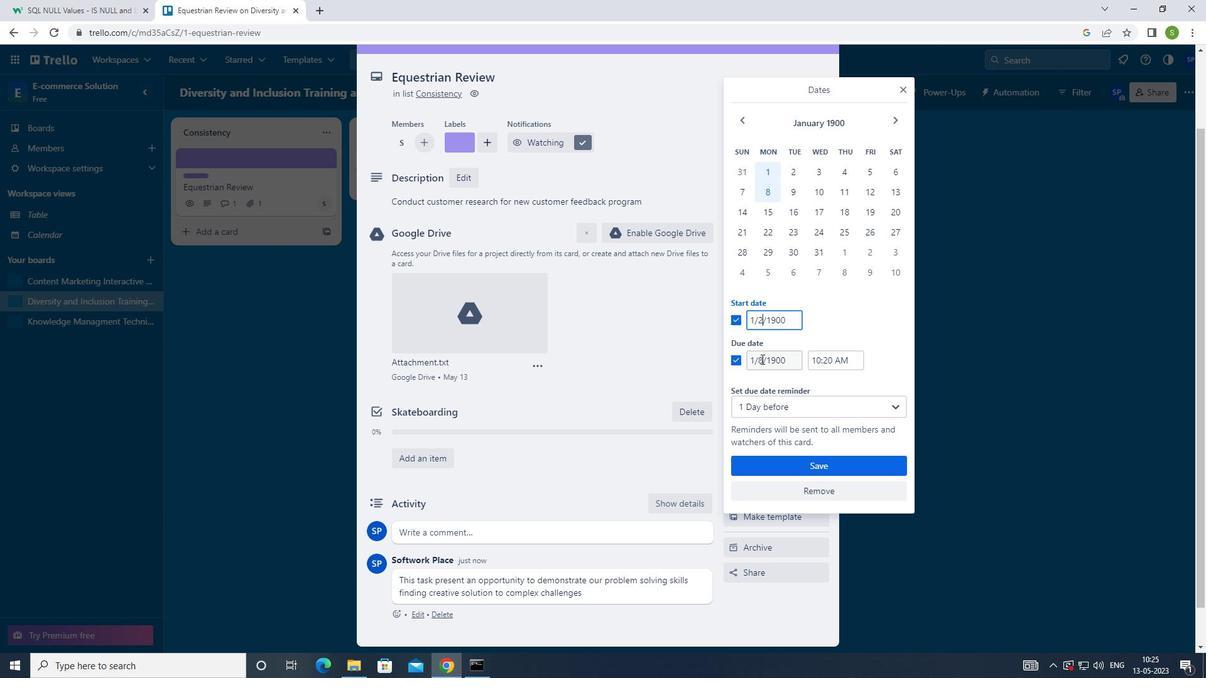 
Action: Mouse moved to (772, 356)
Screenshot: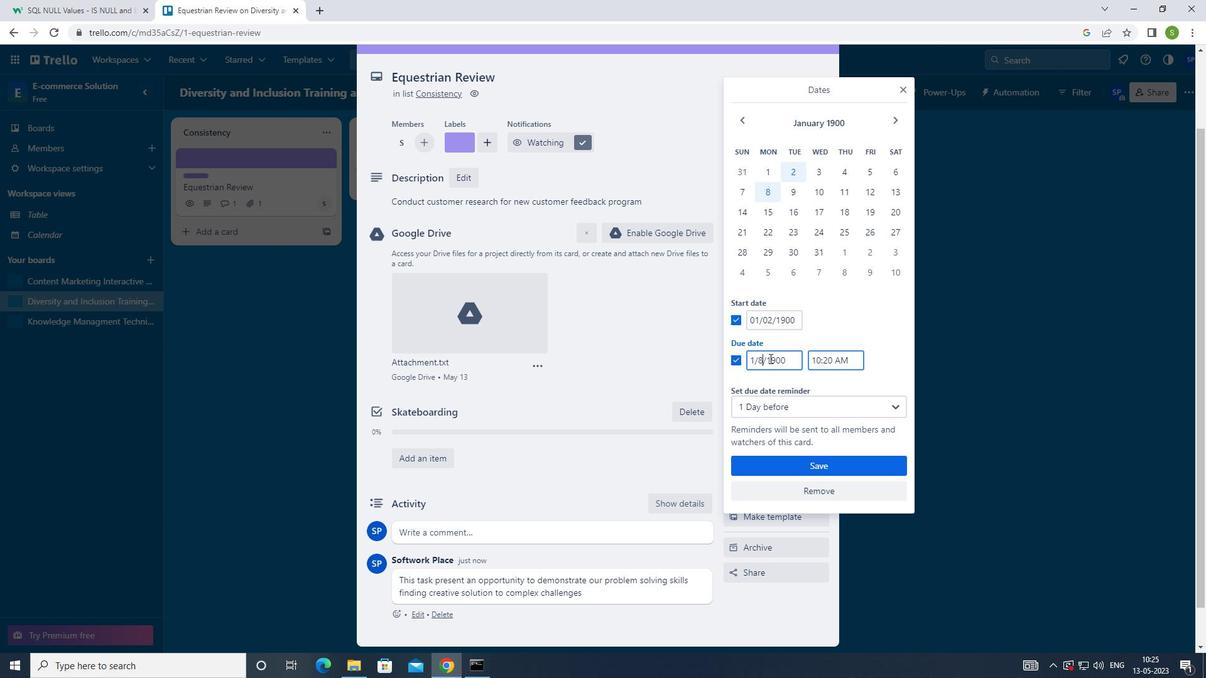 
Action: Key pressed <Key.backspace>9<Key.enter><Key.f8>
Screenshot: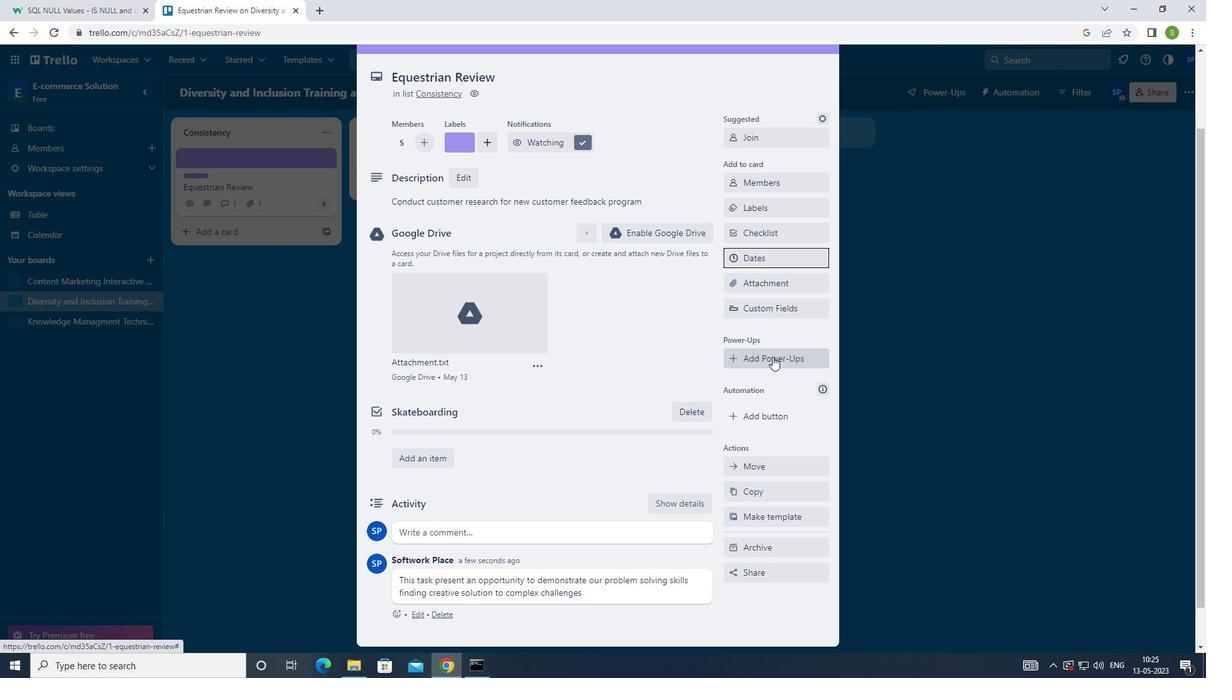 
